 Task: For heading Arial Rounded MT Bold with Underline.  font size for heading26,  'Change the font style of data to'Browallia New.  and font size to 18,  Change the alignment of both headline & data to Align middle & Align Text left.  In the sheet  DashboardInvReceiptsbook
Action: Mouse moved to (116, 125)
Screenshot: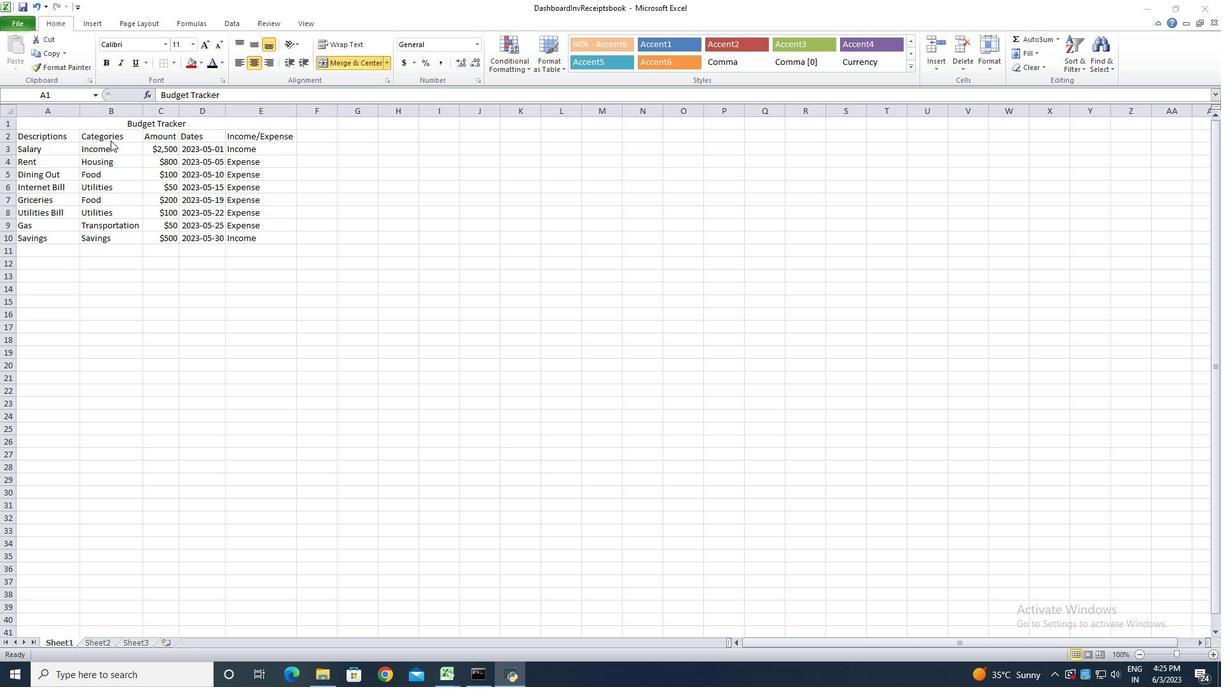 
Action: Mouse pressed left at (116, 125)
Screenshot: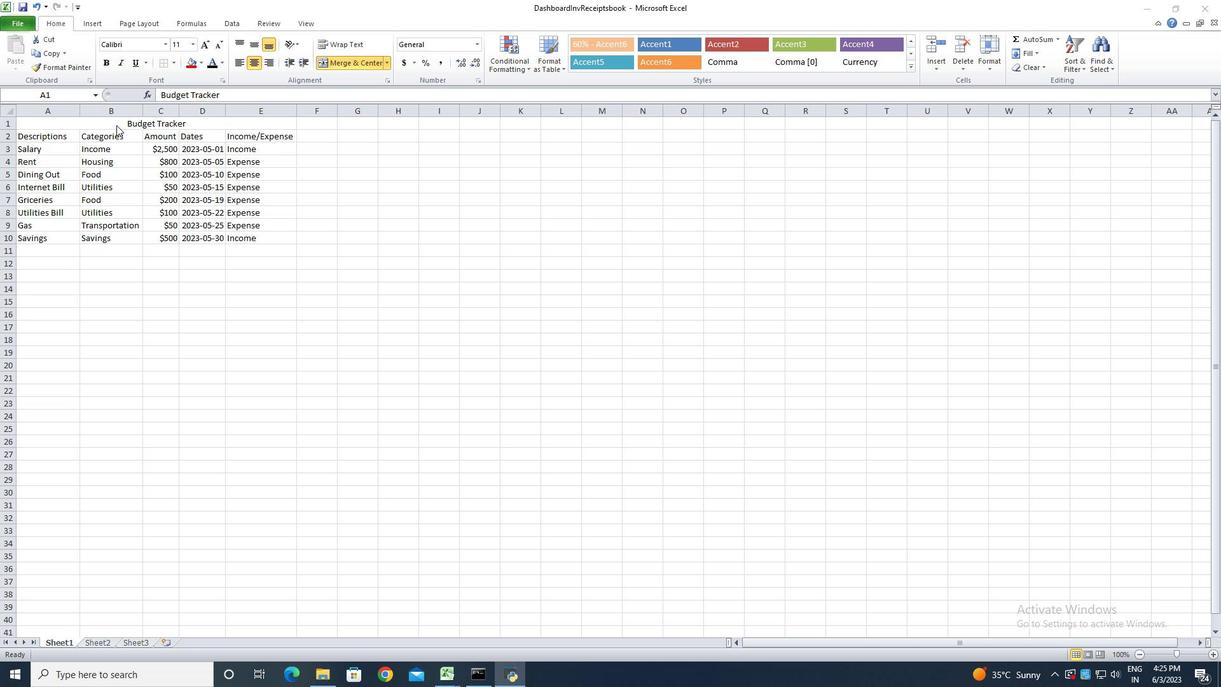
Action: Mouse moved to (164, 42)
Screenshot: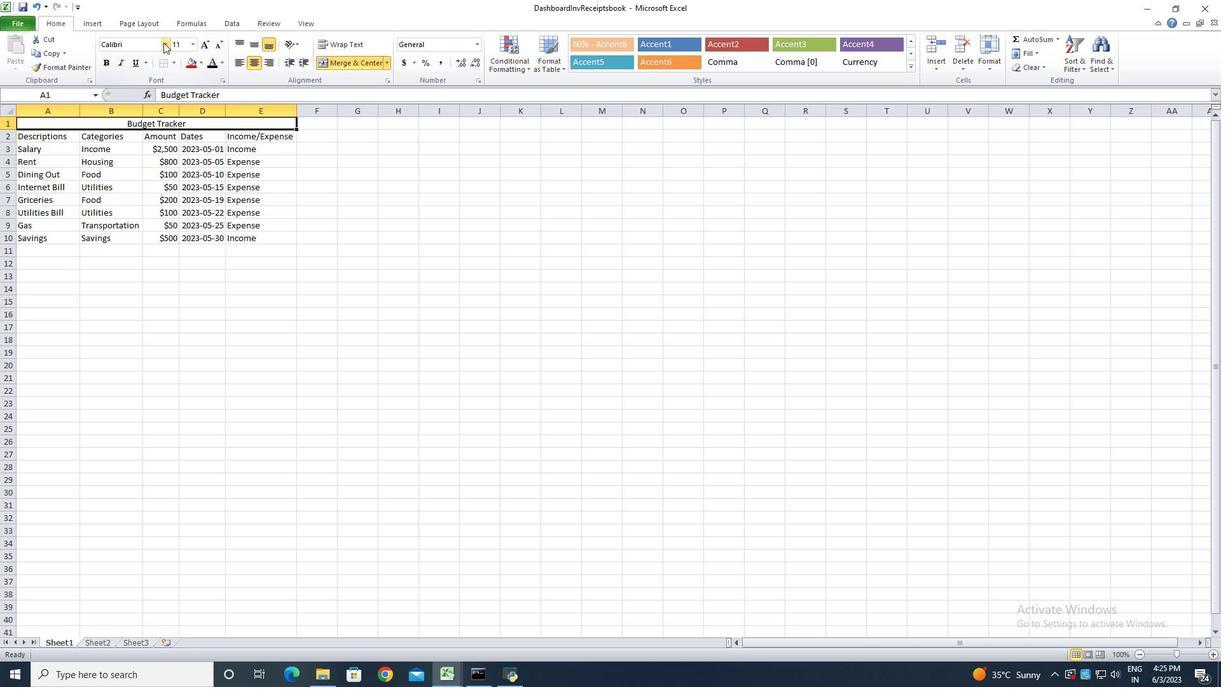 
Action: Mouse pressed left at (164, 42)
Screenshot: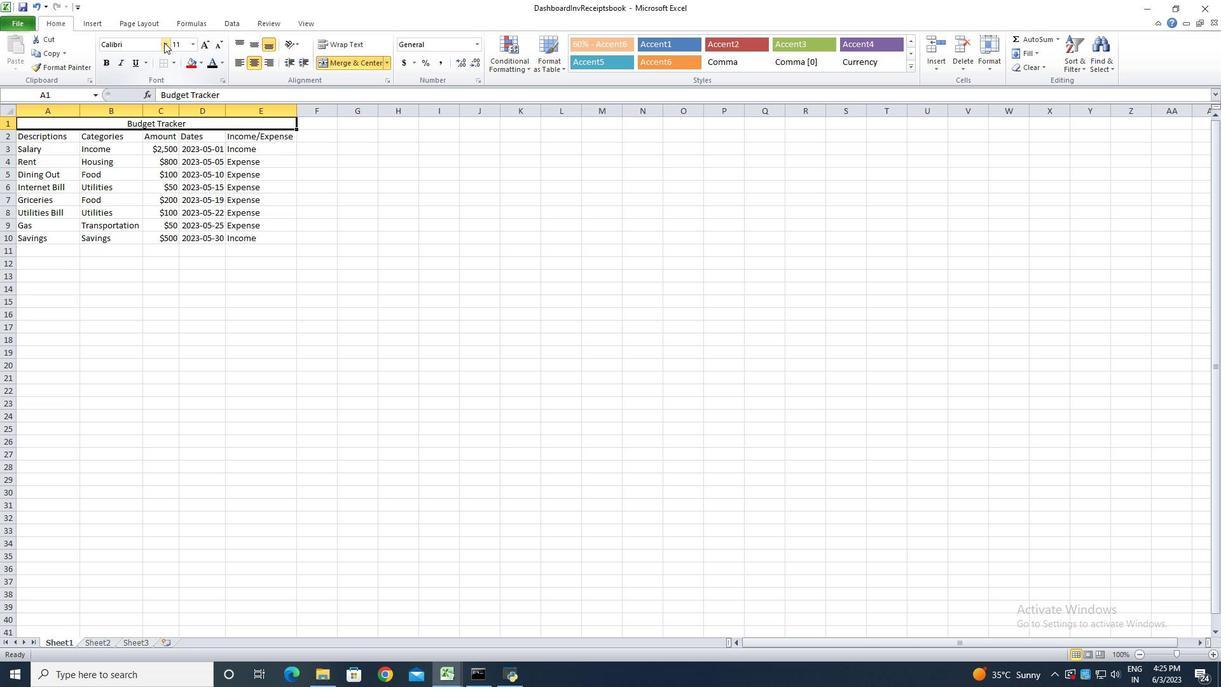 
Action: Mouse moved to (173, 193)
Screenshot: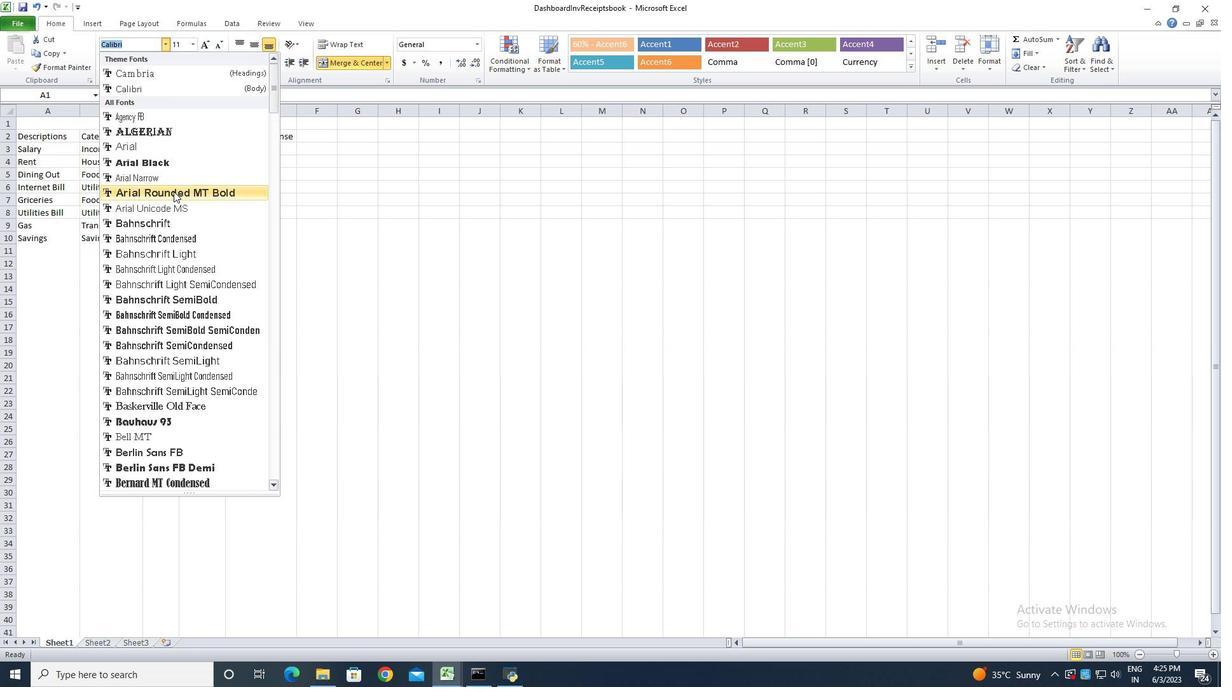 
Action: Mouse pressed left at (173, 193)
Screenshot: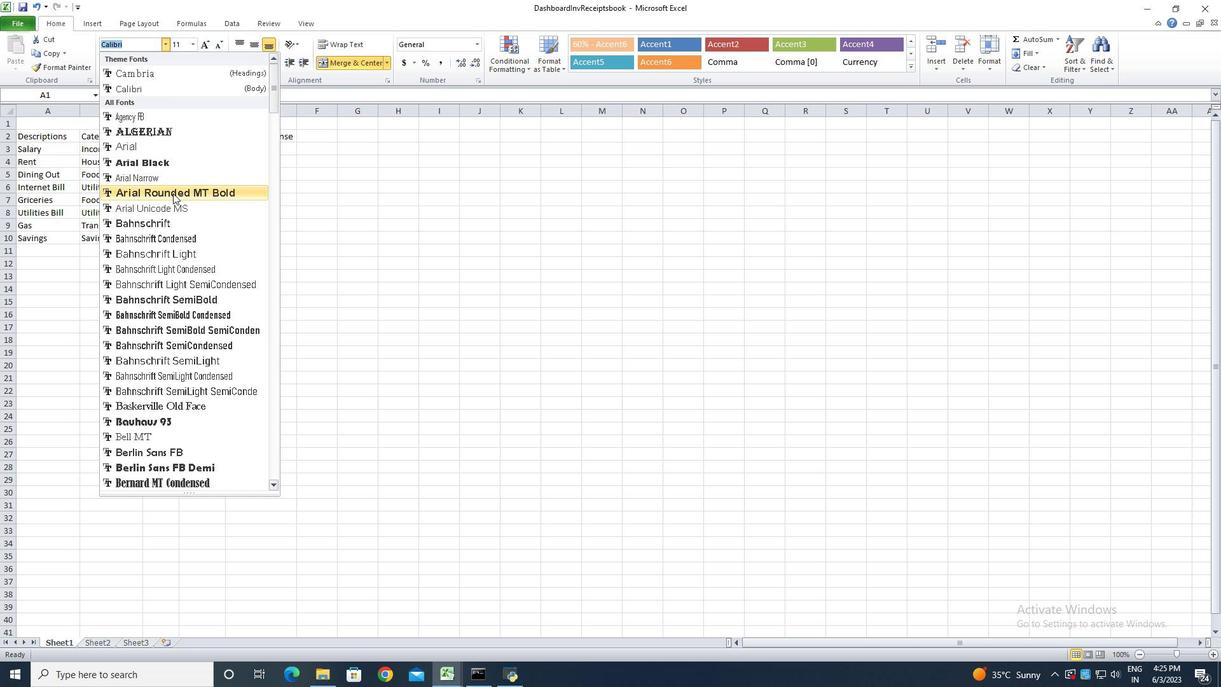 
Action: Mouse moved to (134, 64)
Screenshot: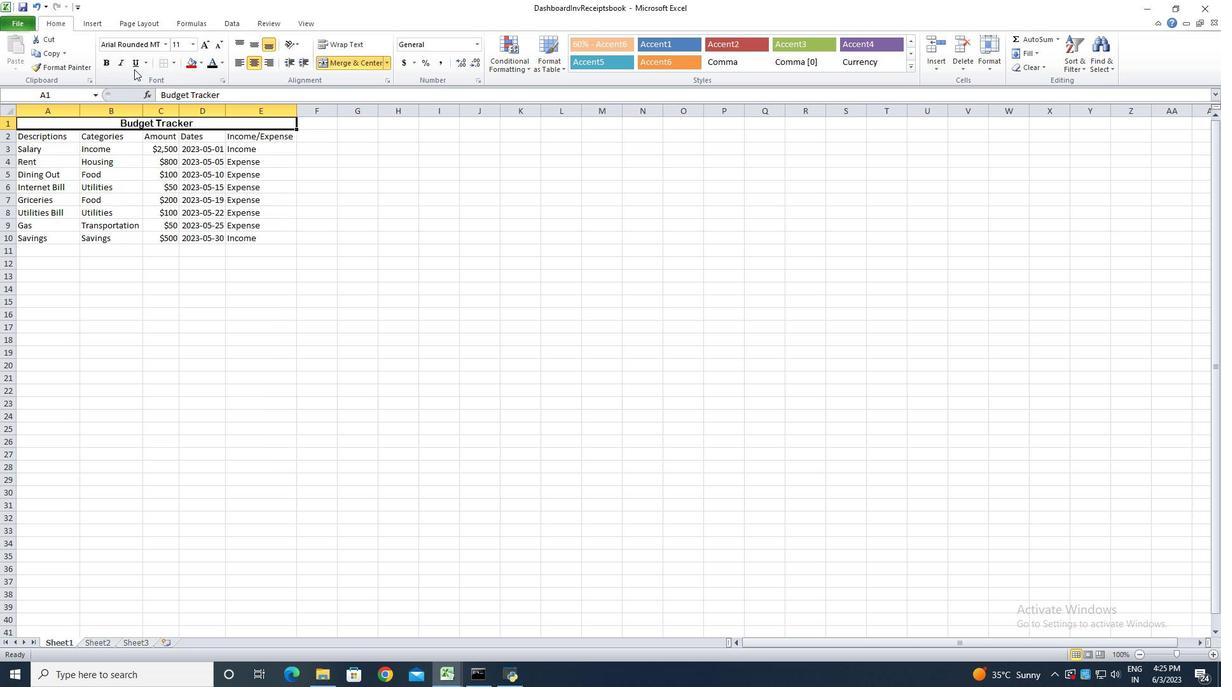 
Action: Mouse pressed left at (134, 64)
Screenshot: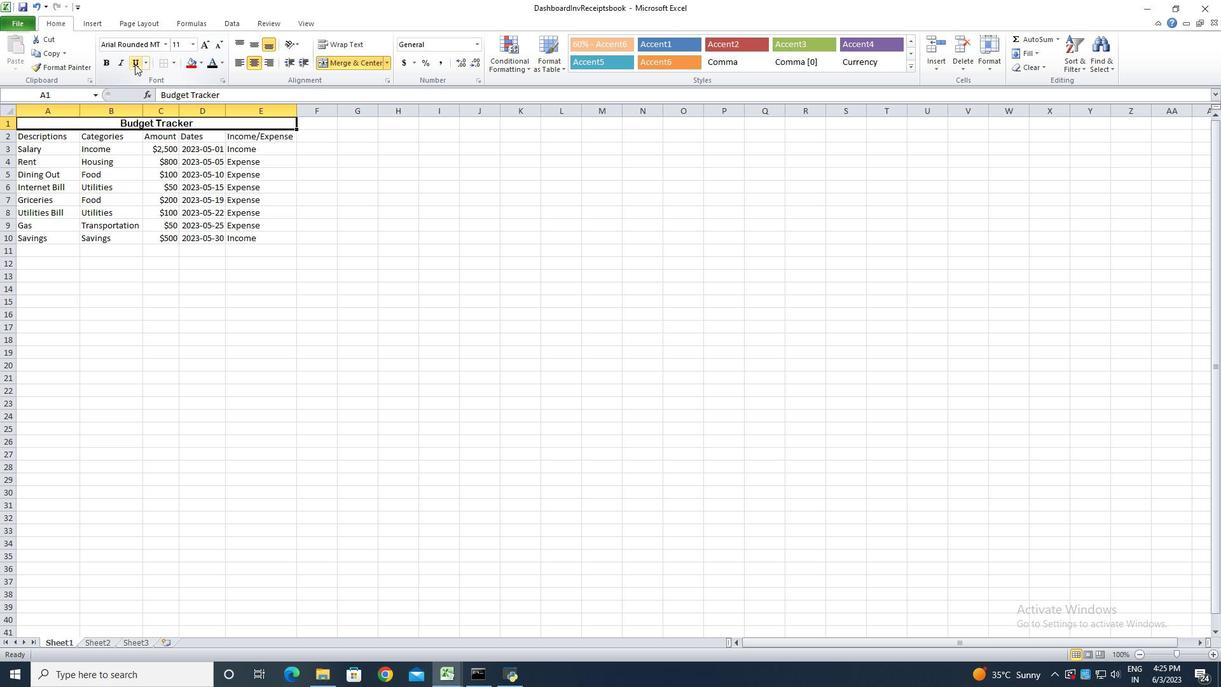 
Action: Mouse moved to (207, 43)
Screenshot: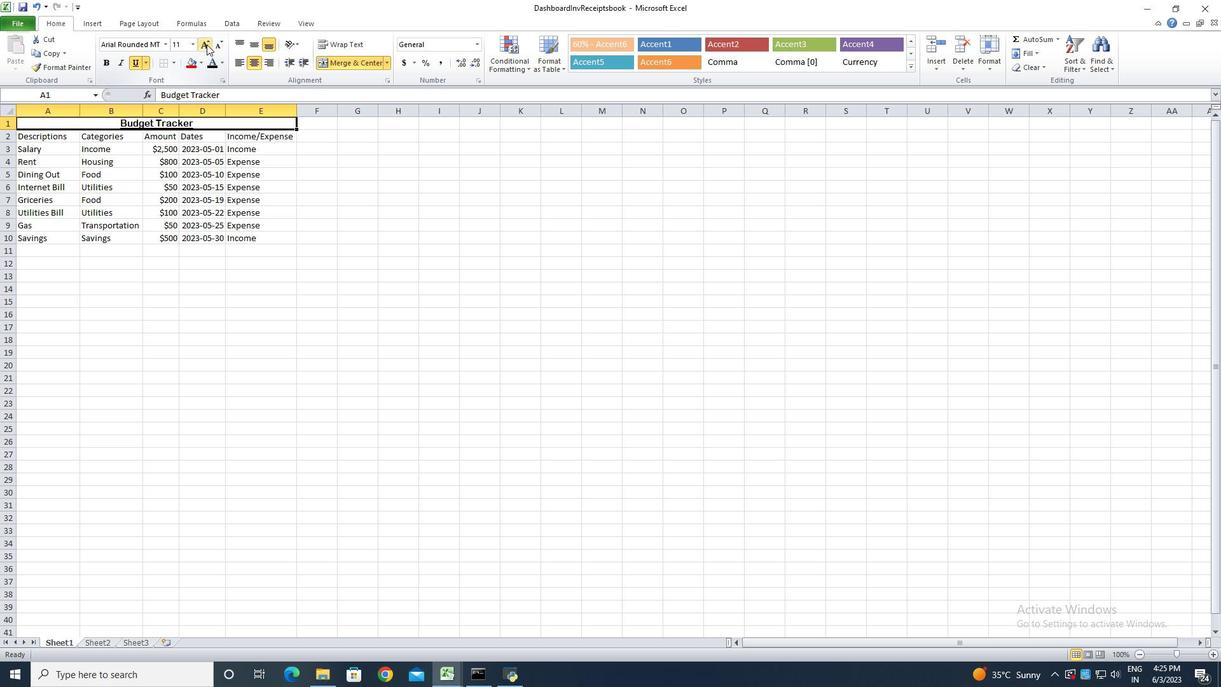 
Action: Mouse pressed left at (207, 43)
Screenshot: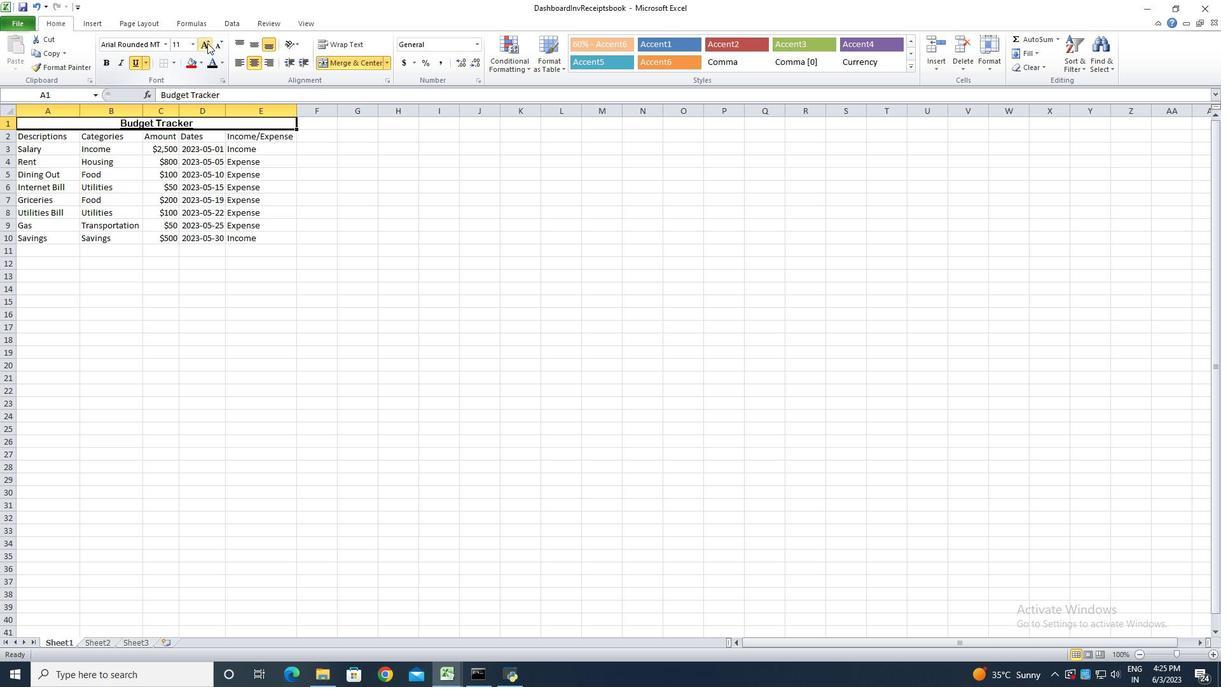 
Action: Mouse pressed left at (207, 43)
Screenshot: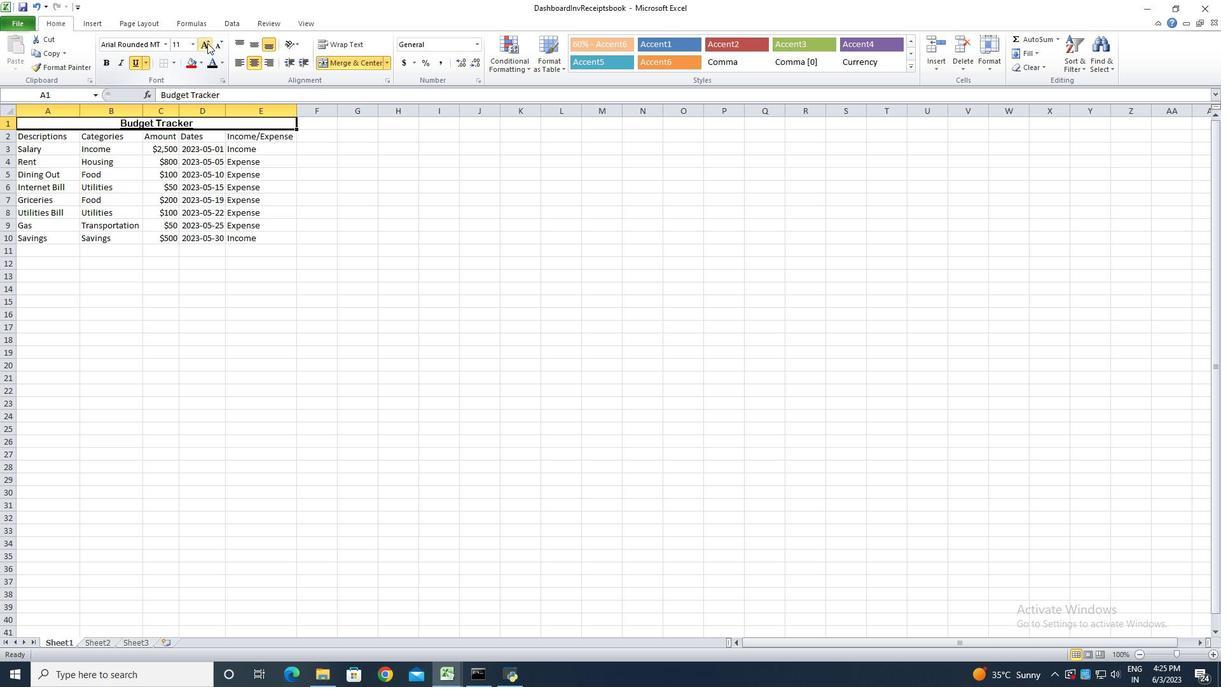 
Action: Mouse pressed left at (207, 43)
Screenshot: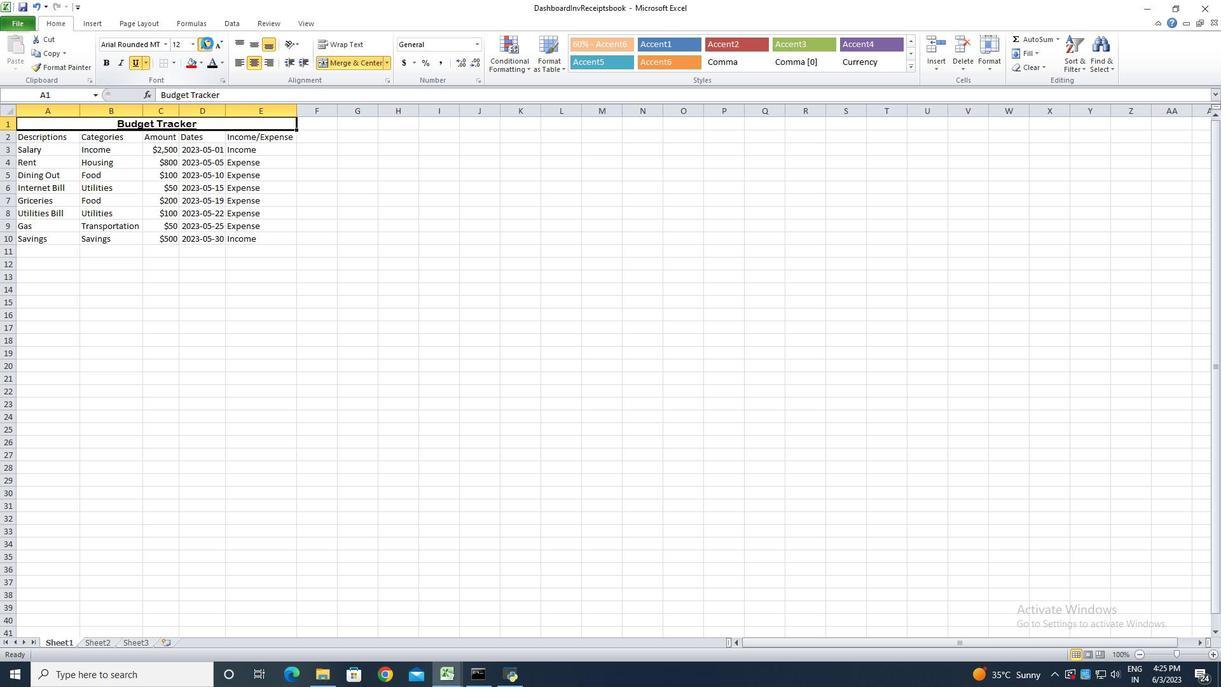 
Action: Mouse pressed left at (207, 43)
Screenshot: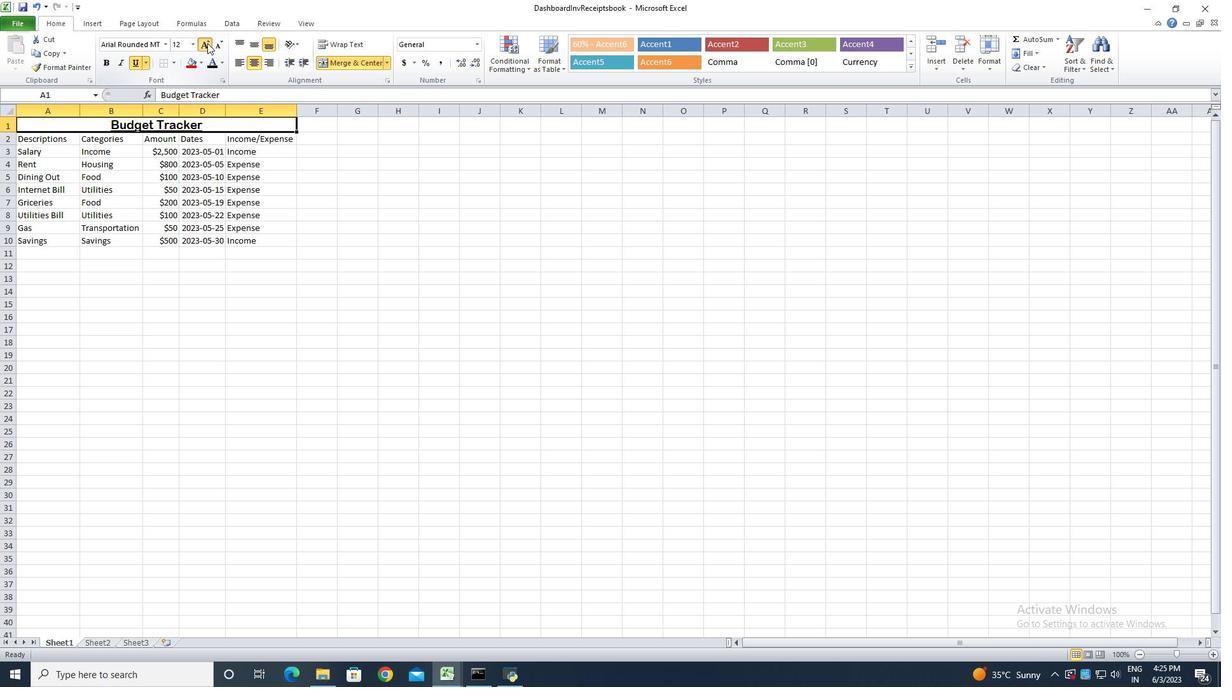 
Action: Mouse pressed left at (207, 43)
Screenshot: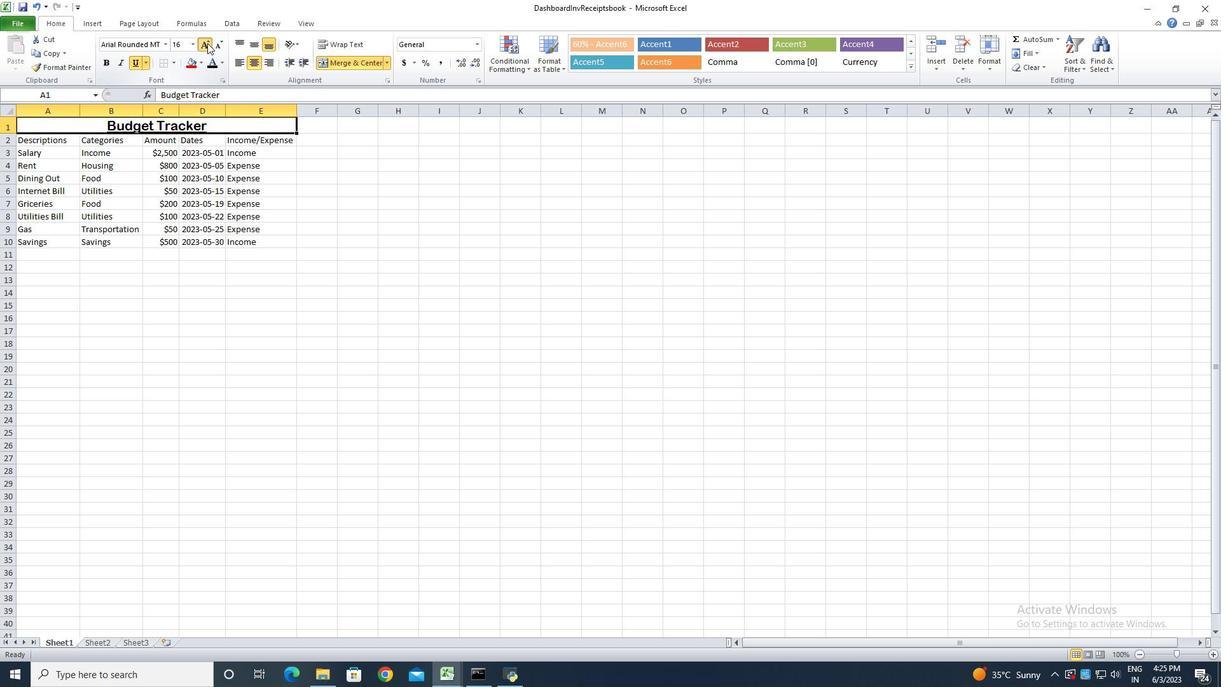 
Action: Mouse pressed left at (207, 43)
Screenshot: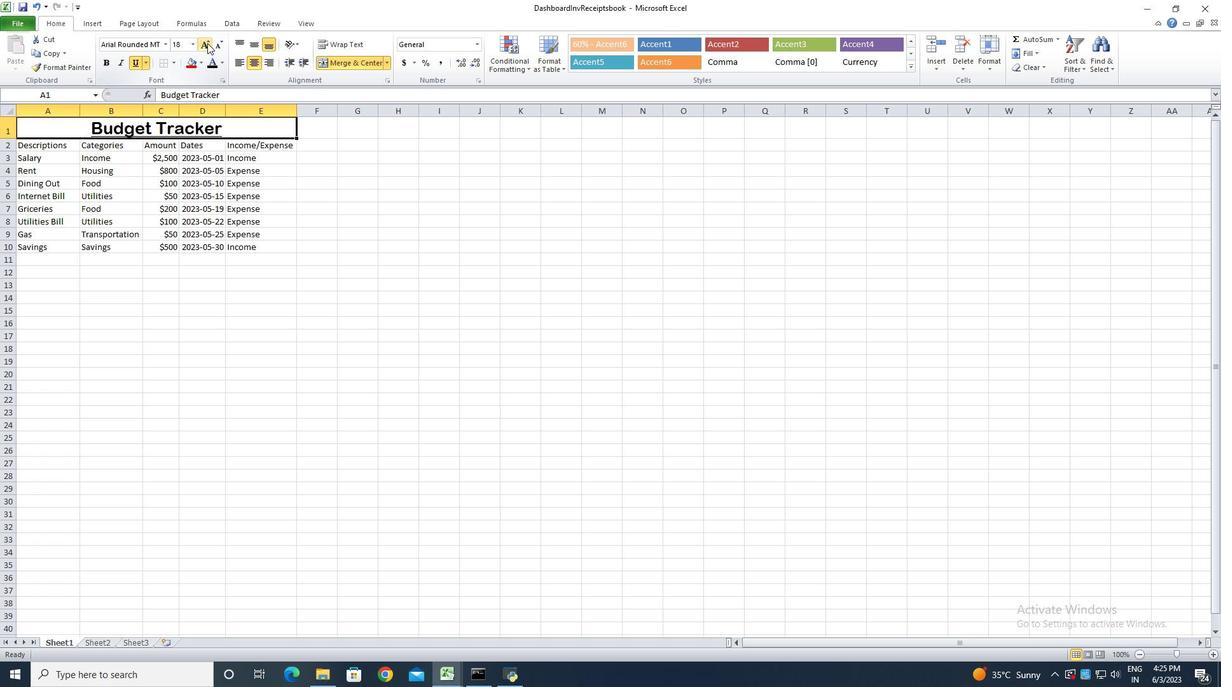 
Action: Mouse pressed left at (207, 43)
Screenshot: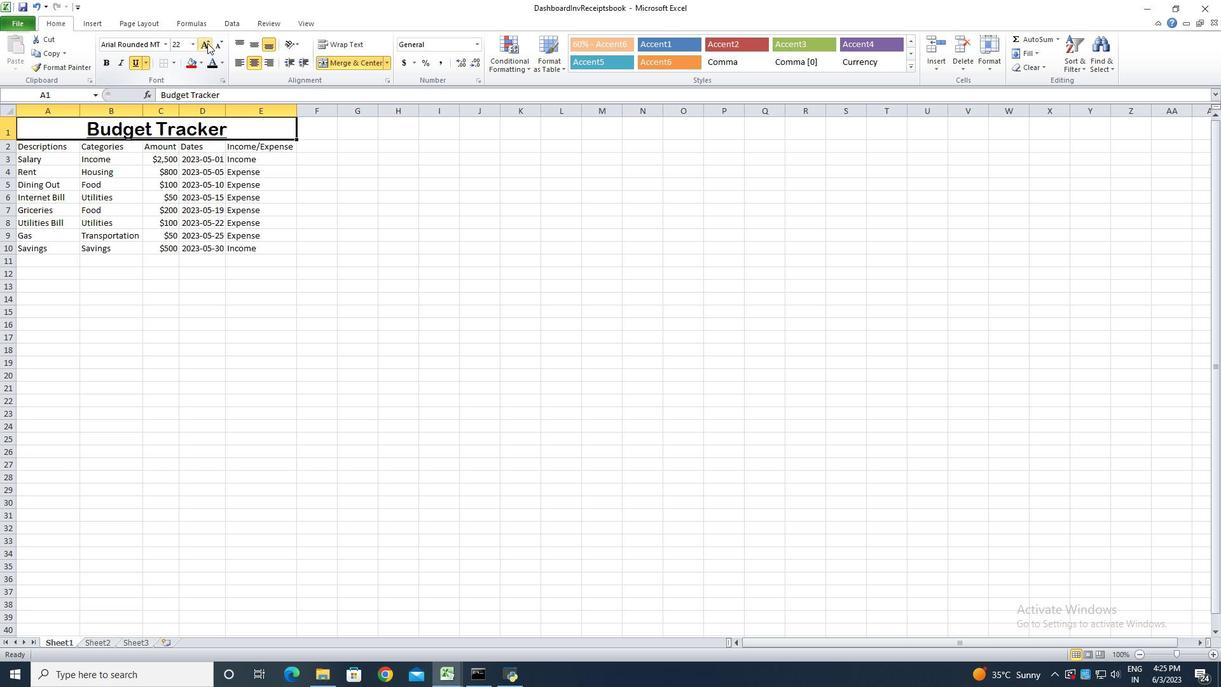 
Action: Mouse pressed left at (207, 43)
Screenshot: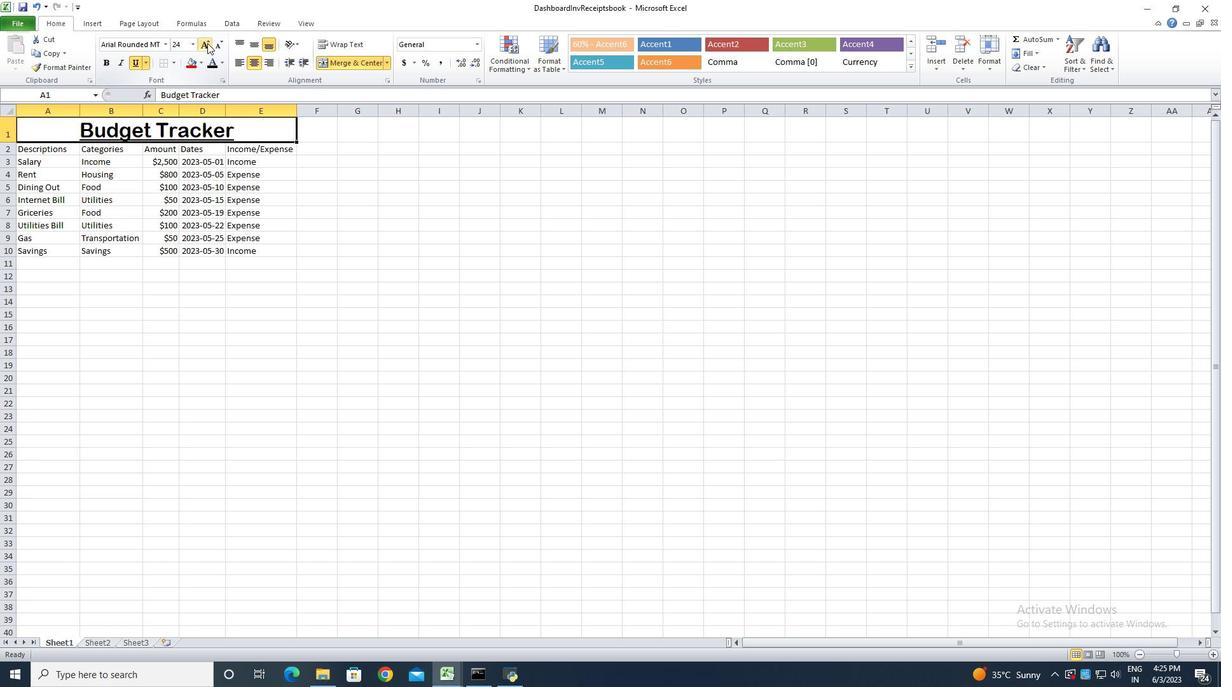 
Action: Mouse moved to (42, 152)
Screenshot: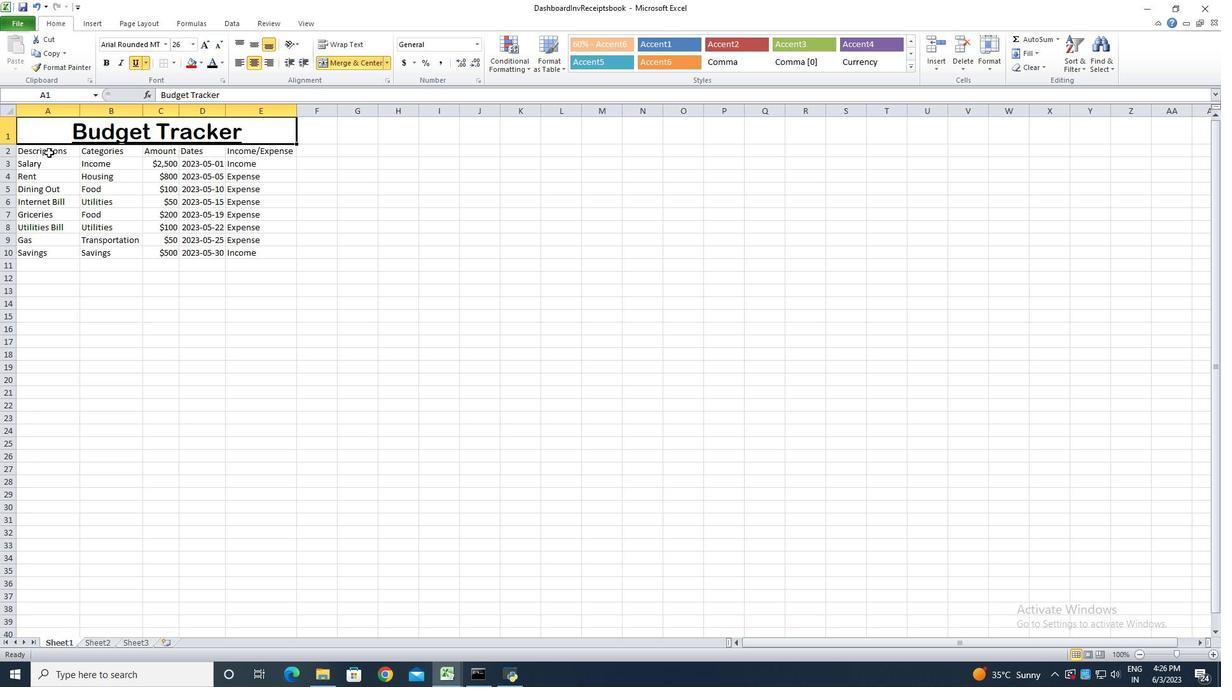
Action: Mouse pressed left at (42, 152)
Screenshot: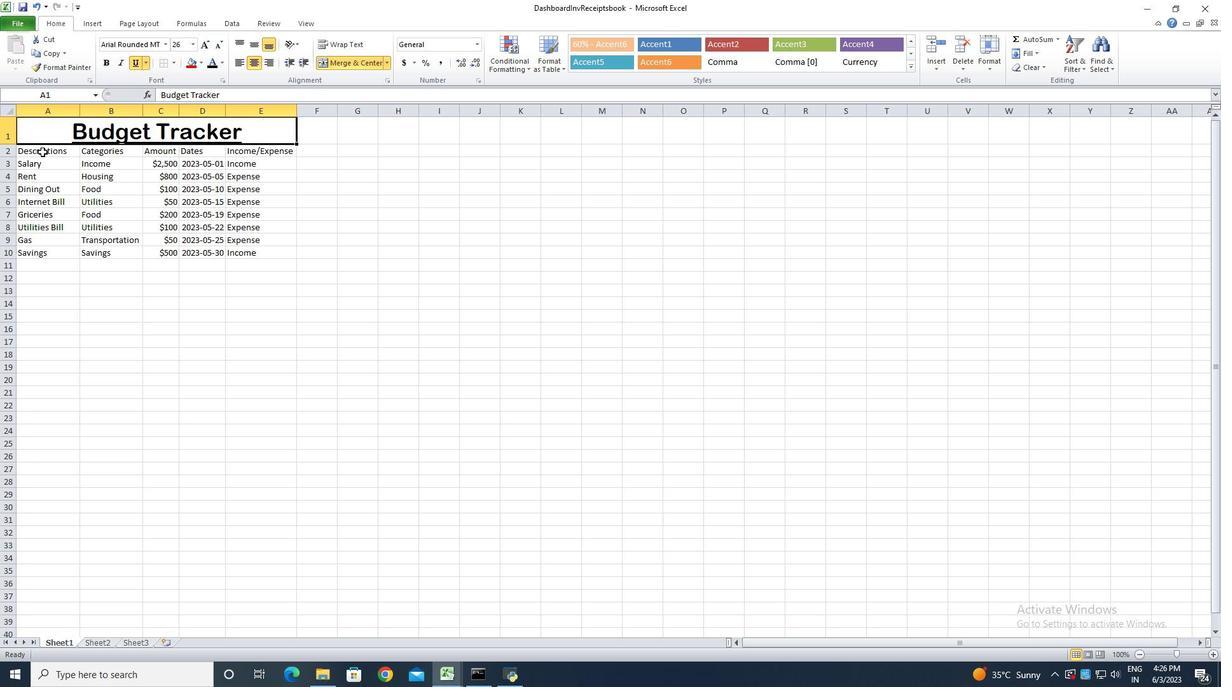 
Action: Mouse moved to (164, 43)
Screenshot: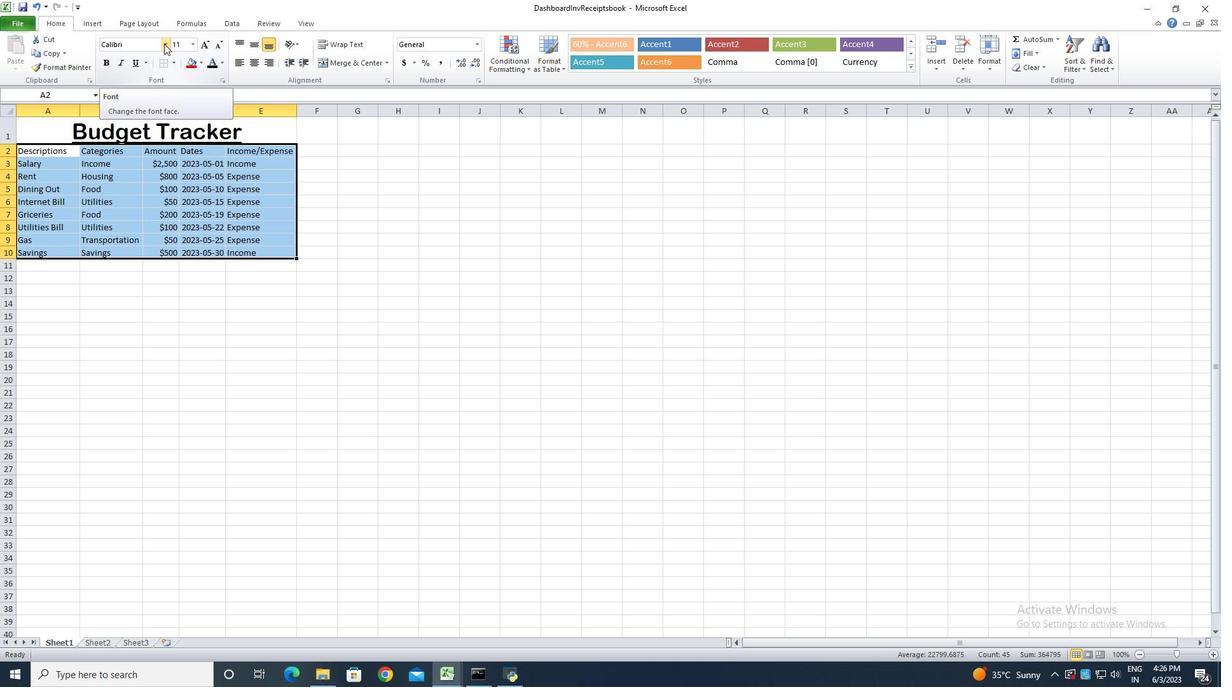 
Action: Mouse pressed left at (164, 43)
Screenshot: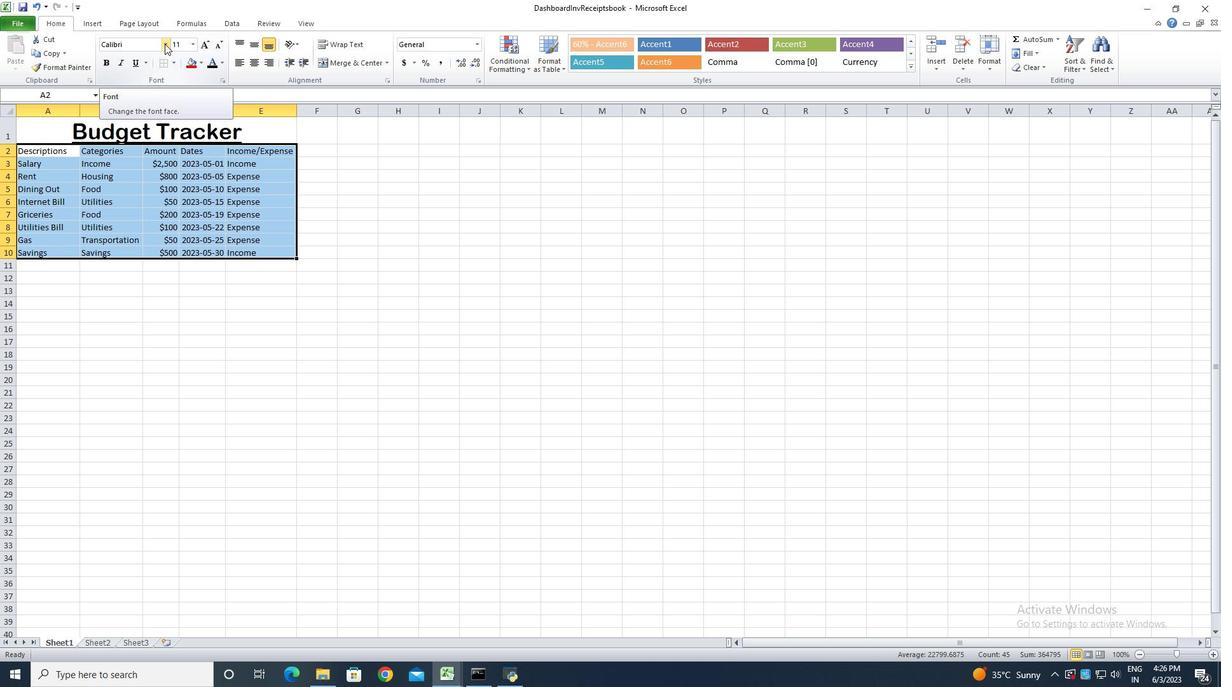 
Action: Key pressed ctrl+Browalia<Key.backspace><Key.backspace>lia<Key.space><Key.shift>New<Key.enter>
Screenshot: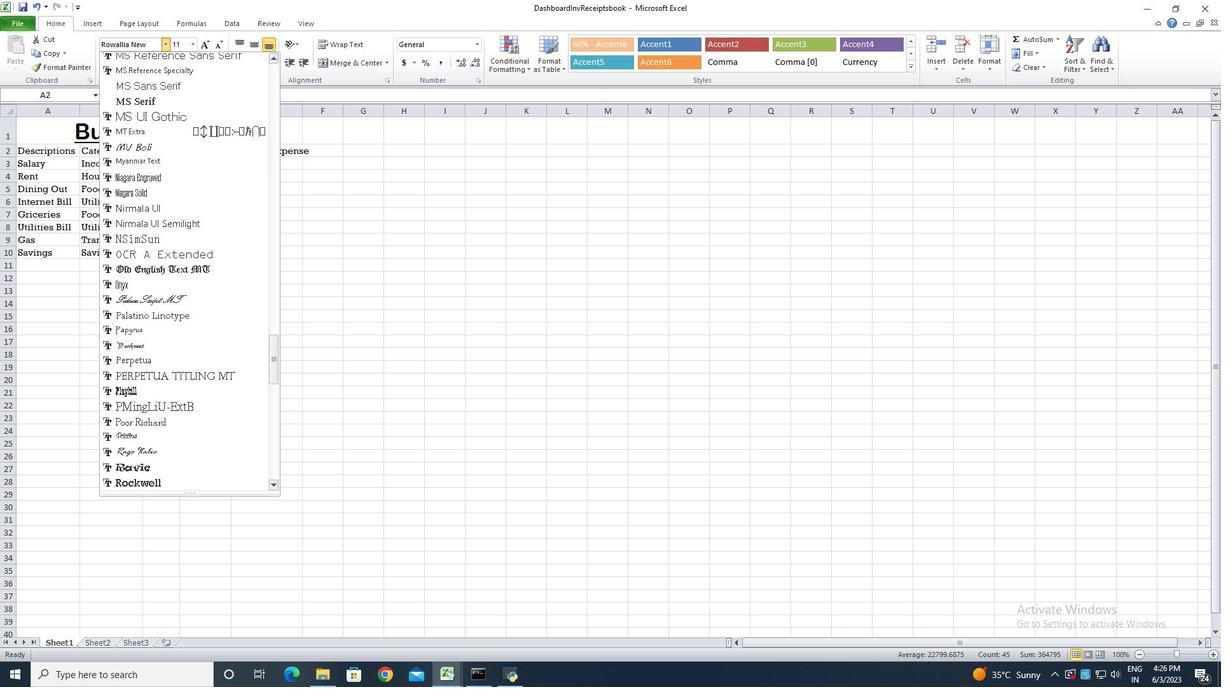 
Action: Mouse moved to (206, 43)
Screenshot: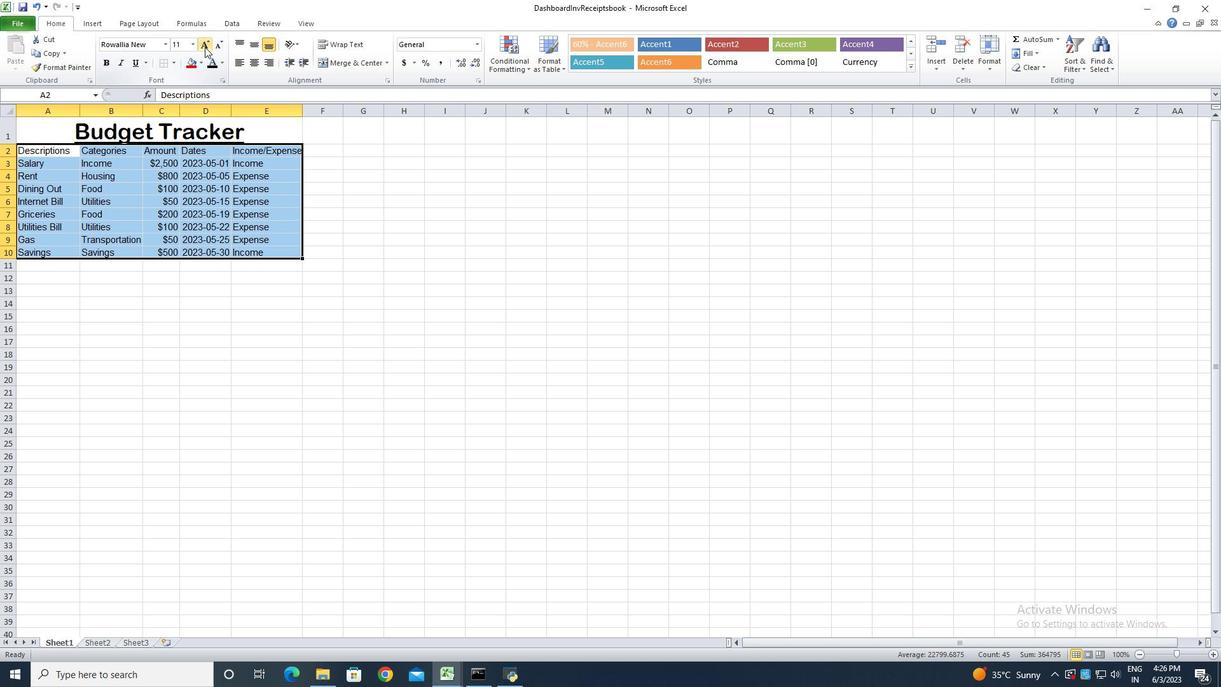 
Action: Mouse pressed left at (206, 43)
Screenshot: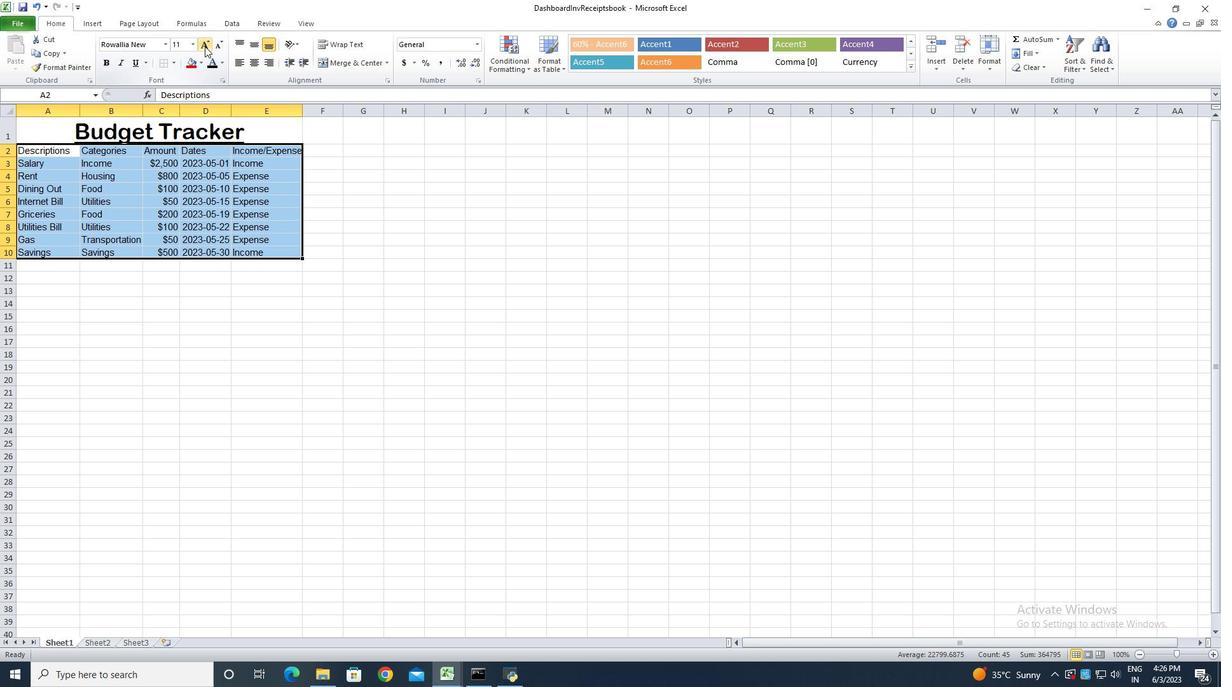 
Action: Mouse pressed left at (206, 43)
Screenshot: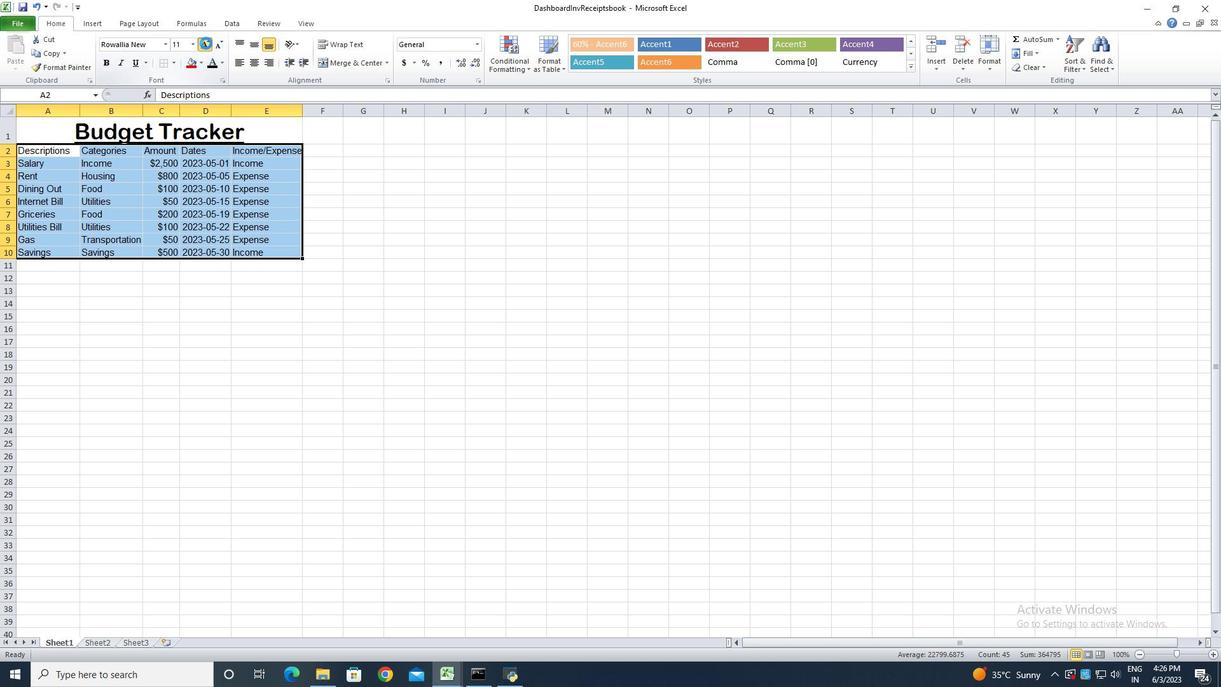 
Action: Mouse pressed left at (206, 43)
Screenshot: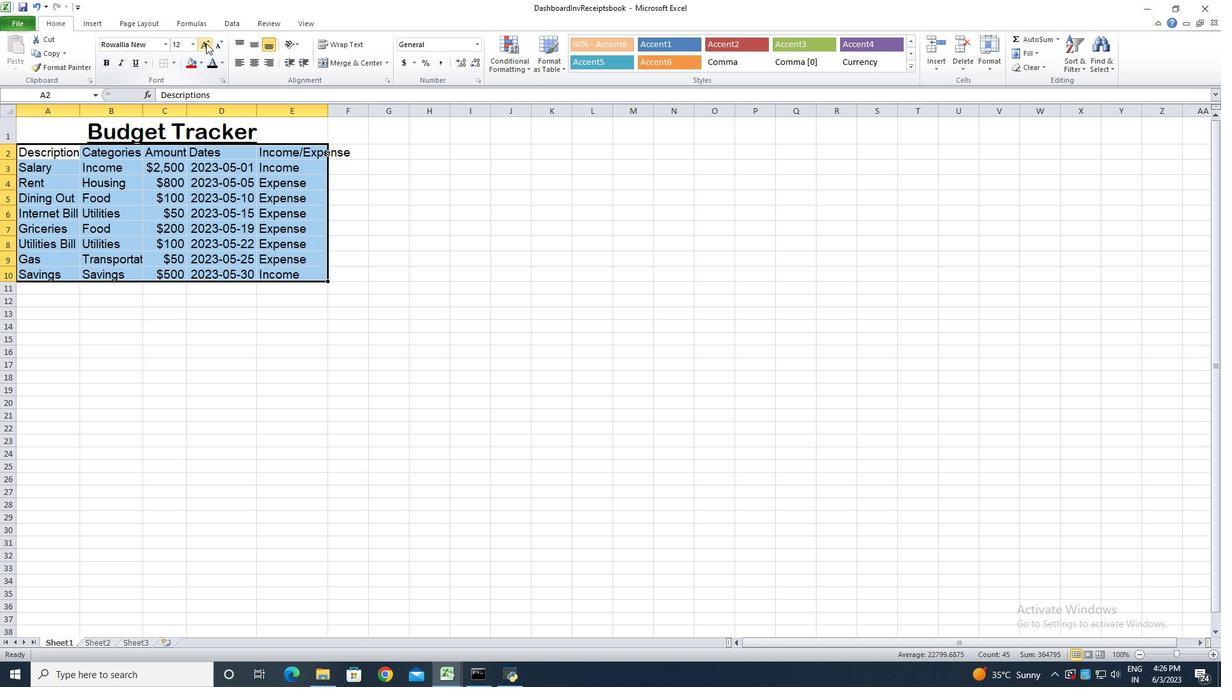 
Action: Mouse pressed left at (206, 43)
Screenshot: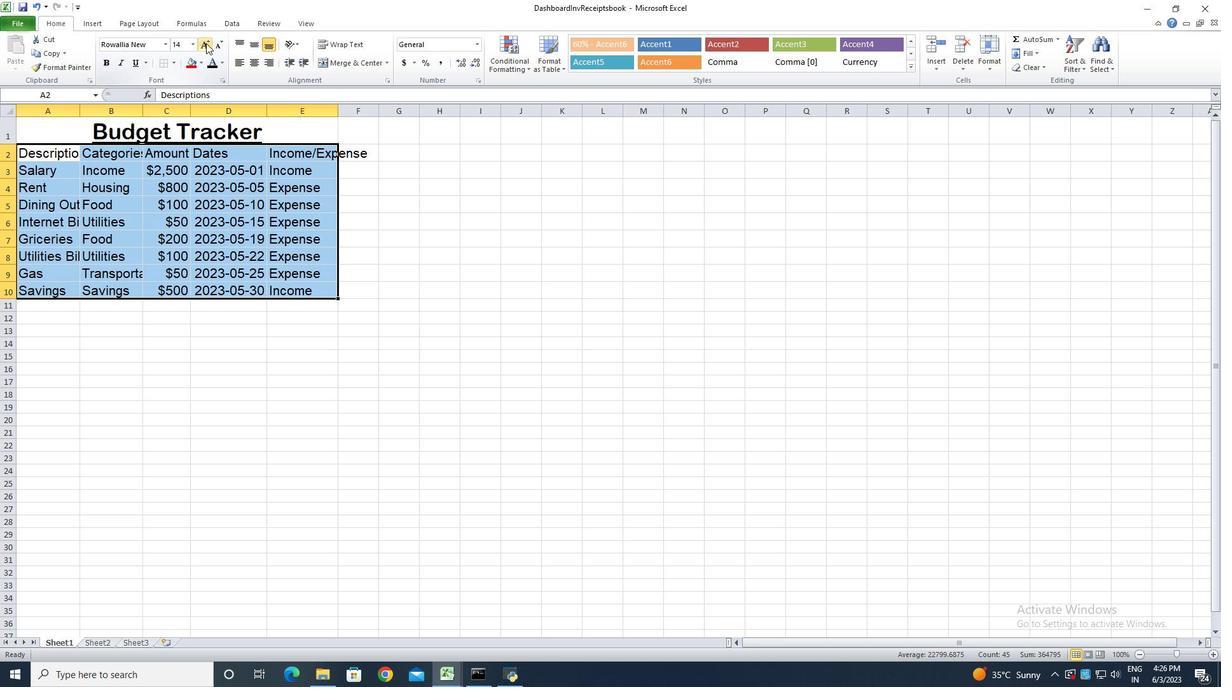 
Action: Mouse moved to (349, 350)
Screenshot: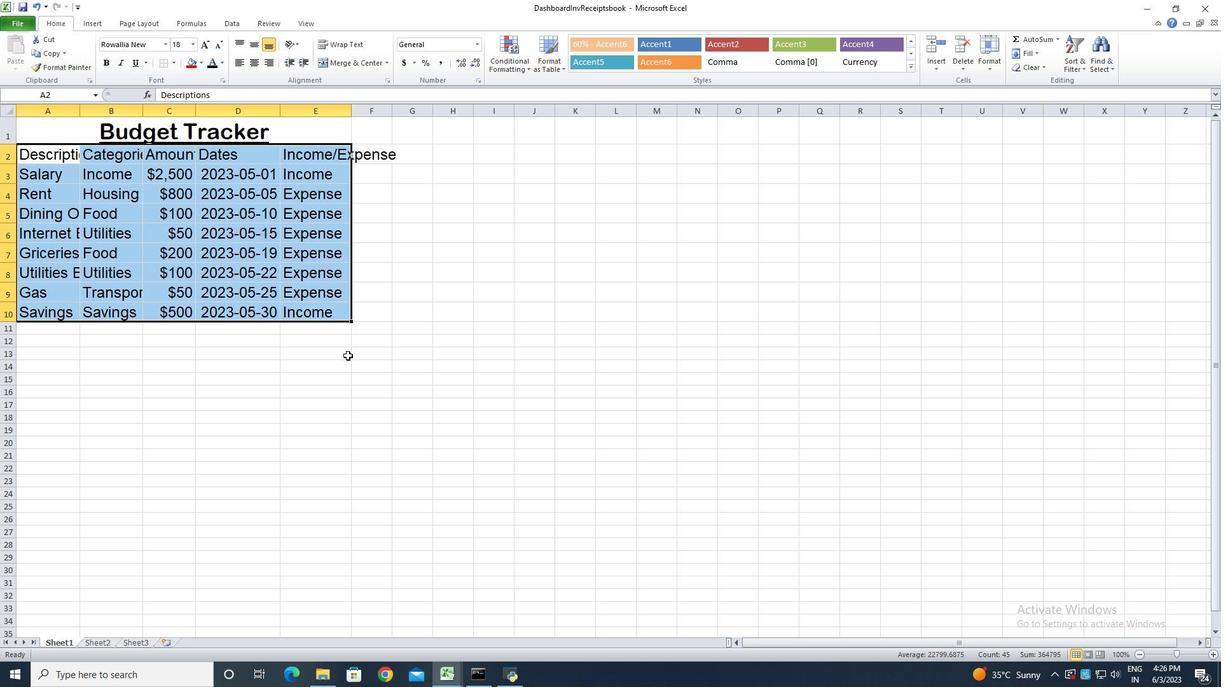 
Action: Mouse pressed left at (349, 350)
Screenshot: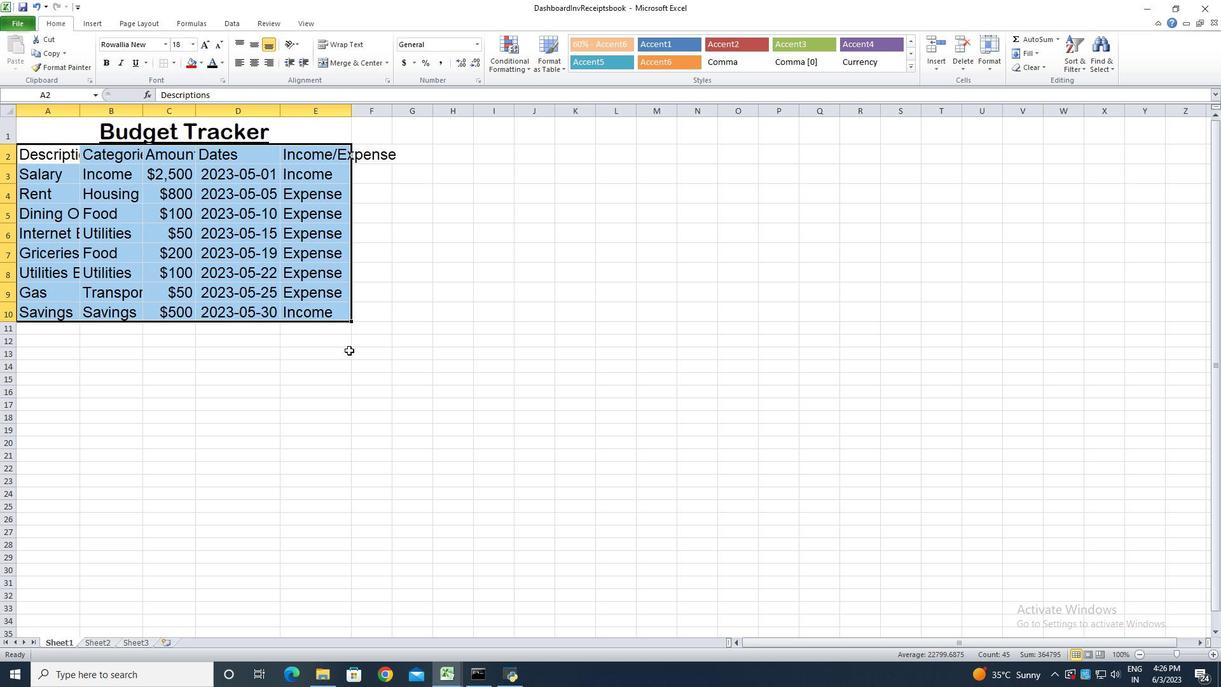 
Action: Mouse moved to (79, 111)
Screenshot: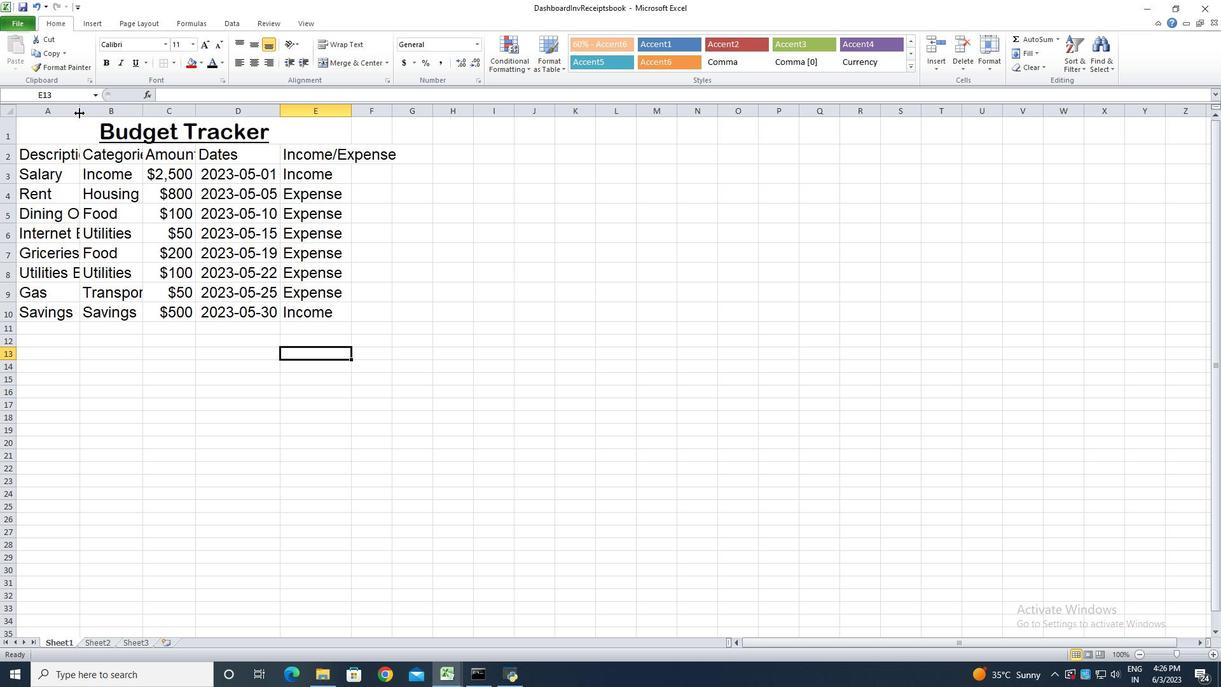 
Action: Mouse pressed left at (79, 111)
Screenshot: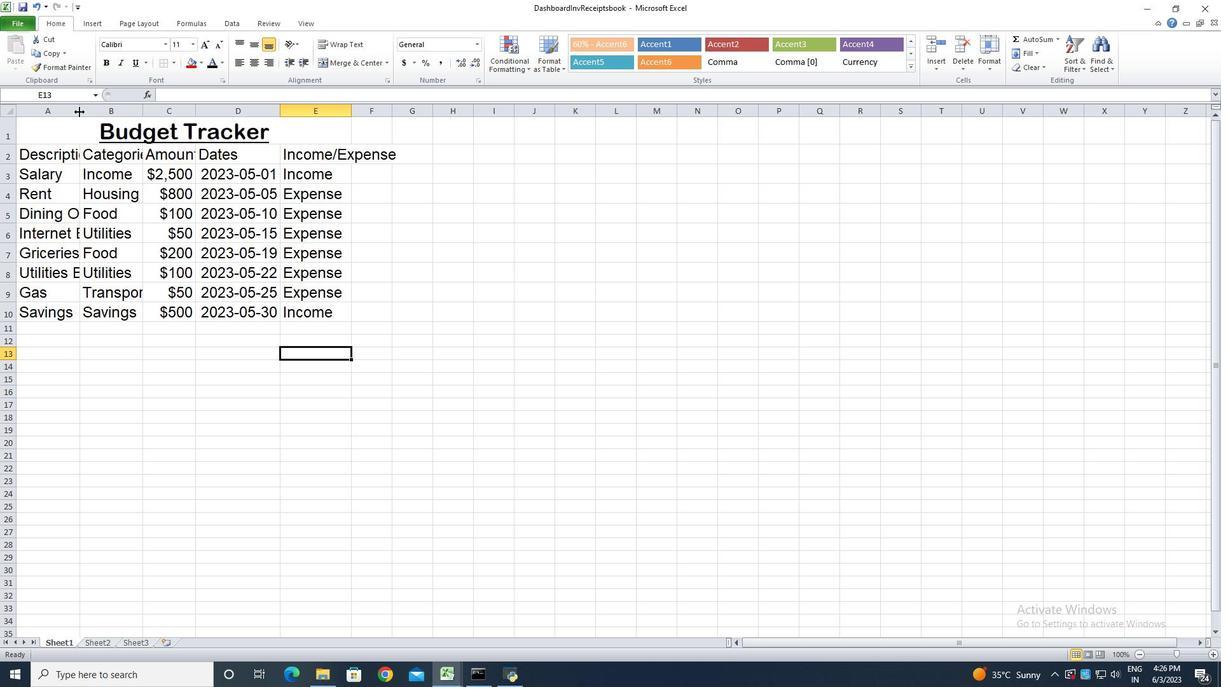 
Action: Mouse pressed left at (79, 111)
Screenshot: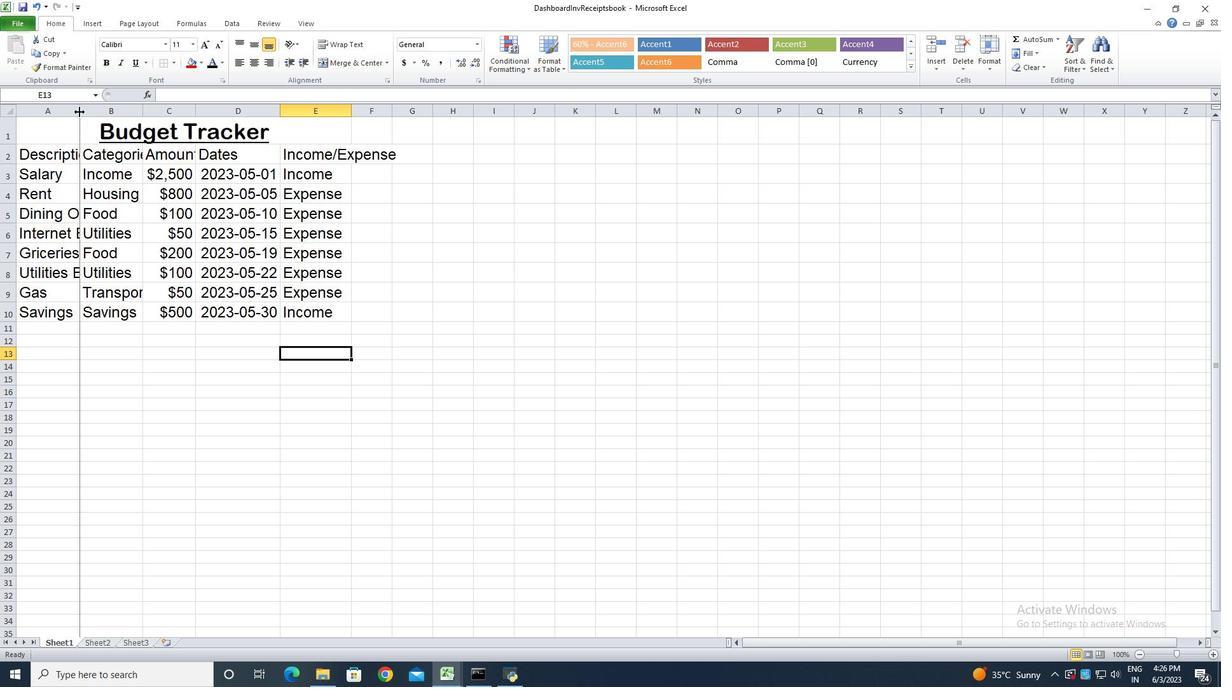 
Action: Mouse moved to (171, 113)
Screenshot: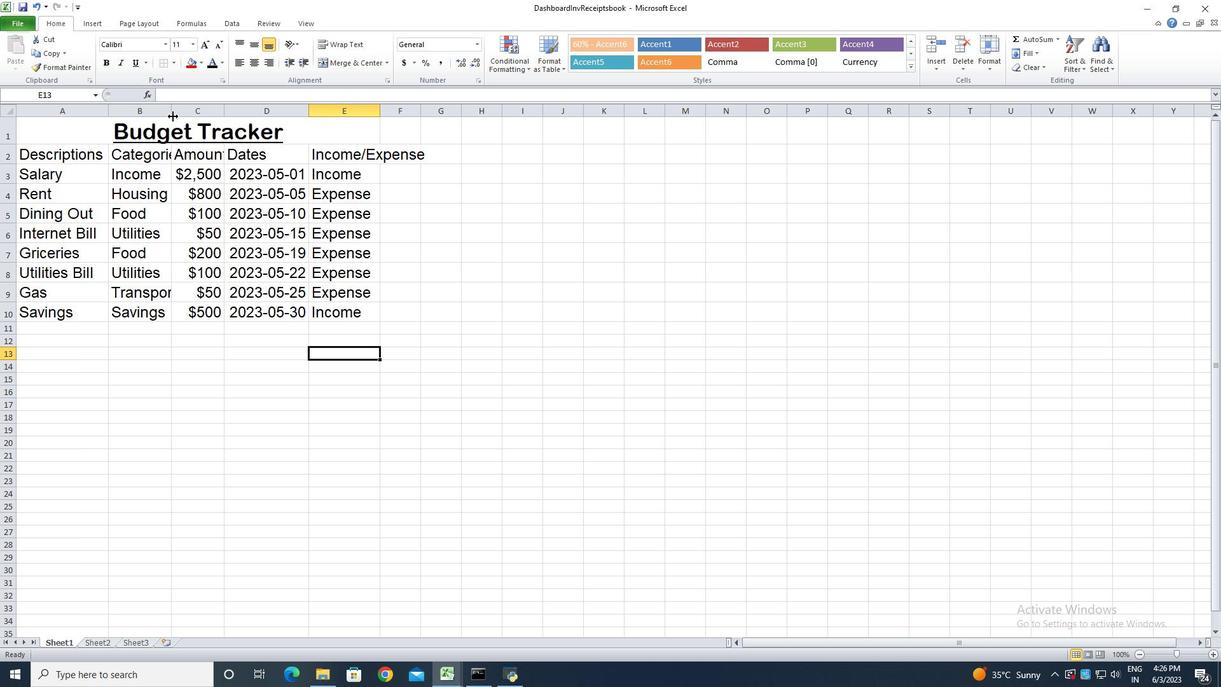 
Action: Mouse pressed left at (171, 113)
Screenshot: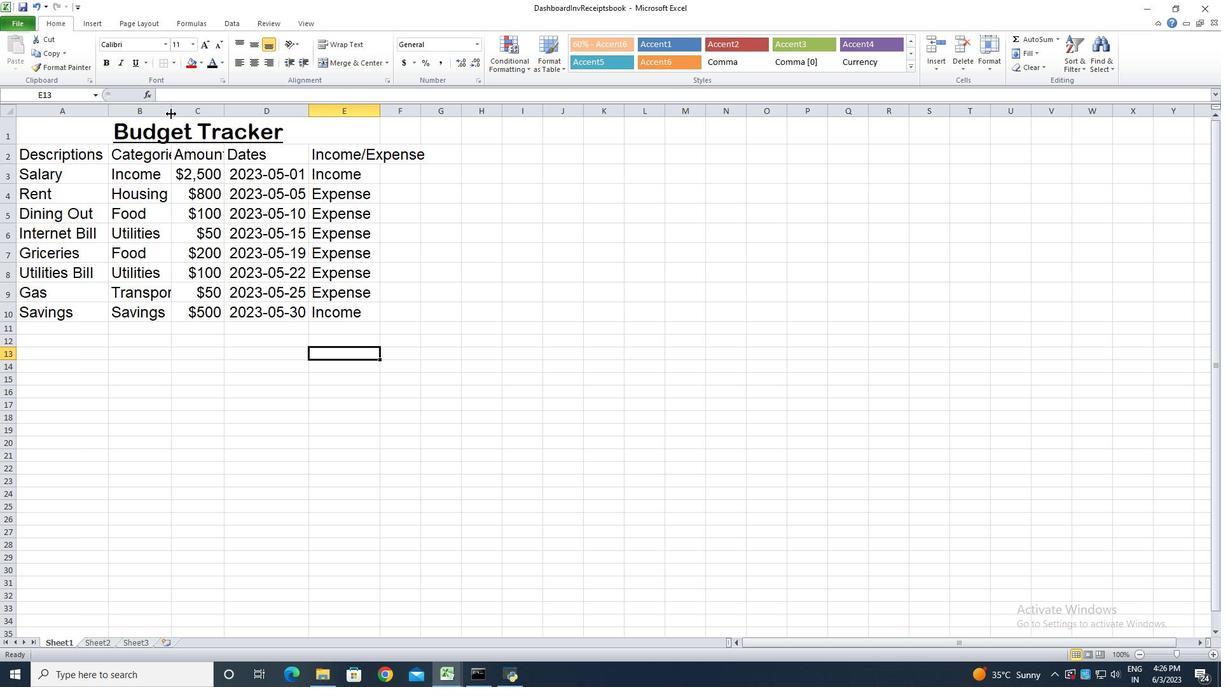
Action: Mouse pressed left at (171, 113)
Screenshot: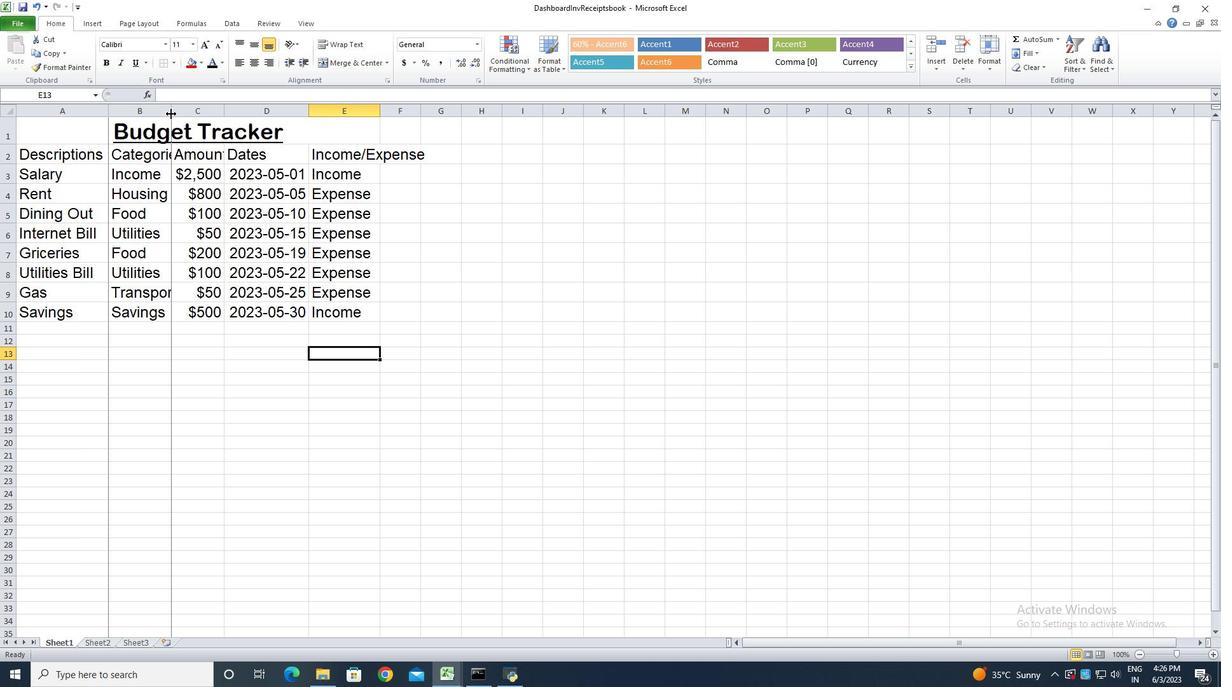 
Action: Mouse moved to (267, 112)
Screenshot: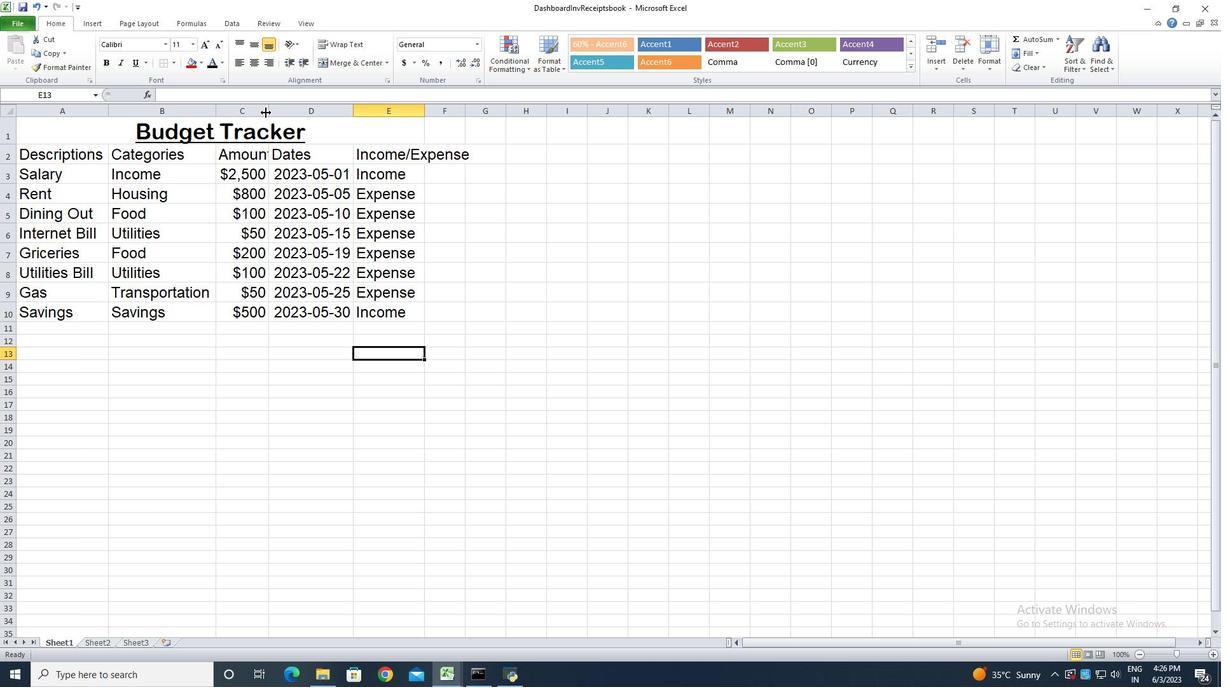 
Action: Mouse pressed left at (267, 112)
Screenshot: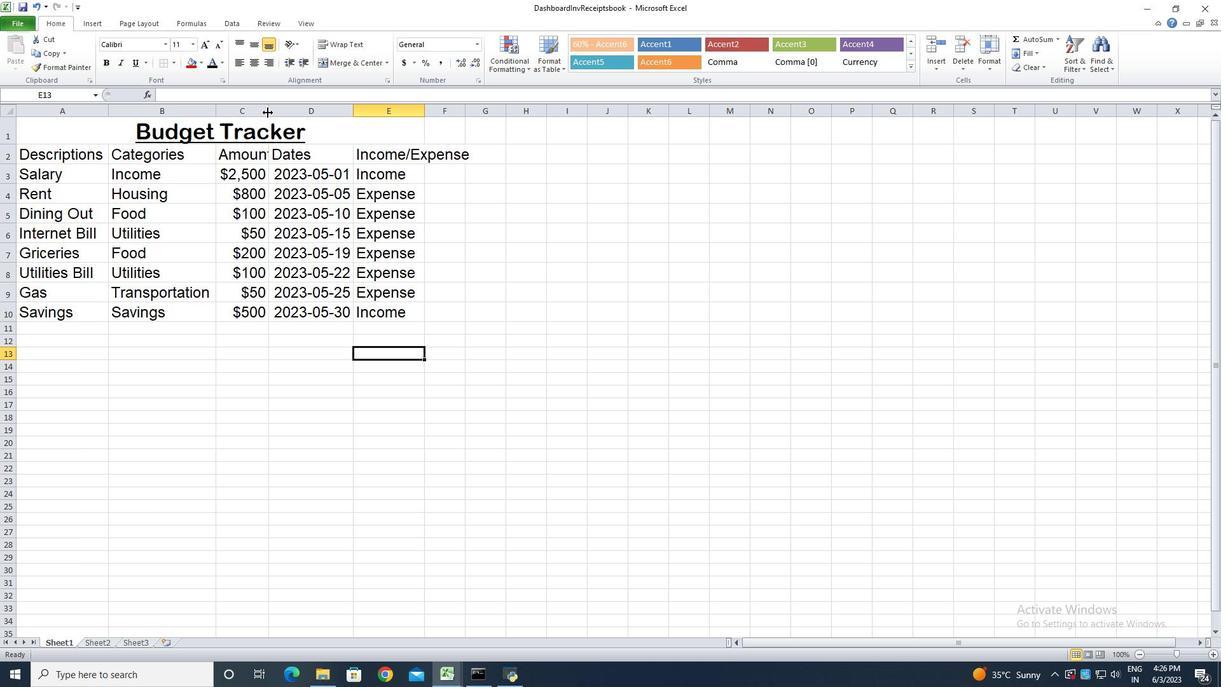 
Action: Mouse pressed left at (267, 112)
Screenshot: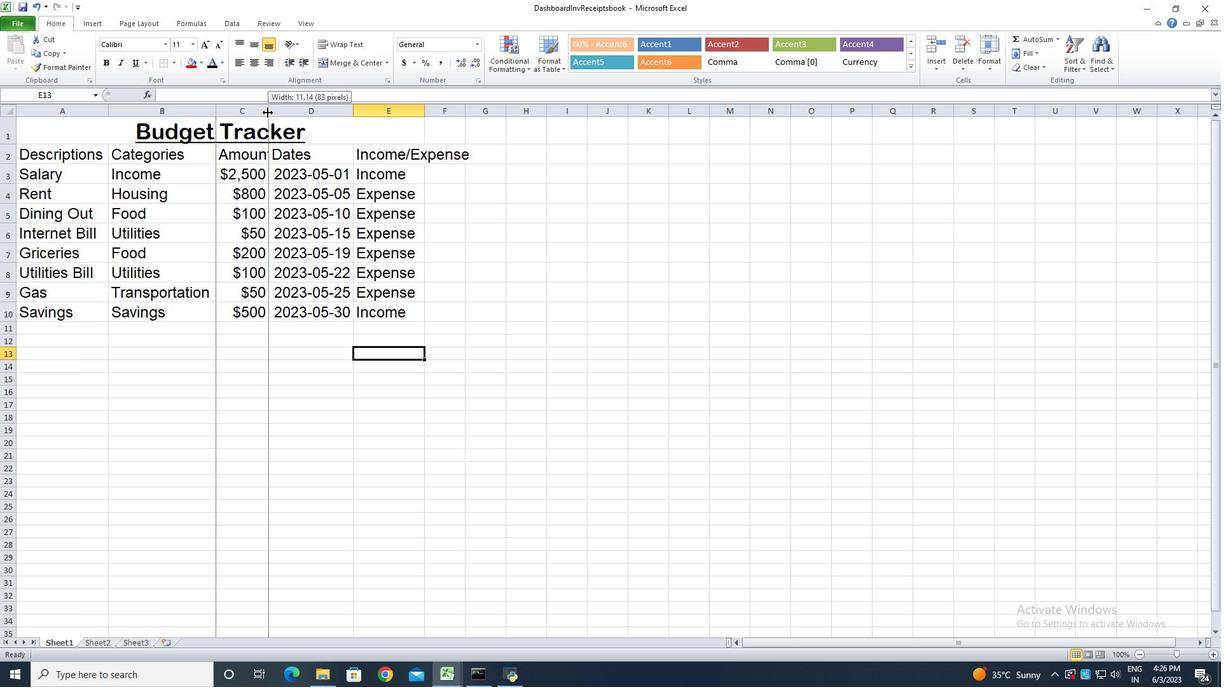 
Action: Mouse moved to (360, 113)
Screenshot: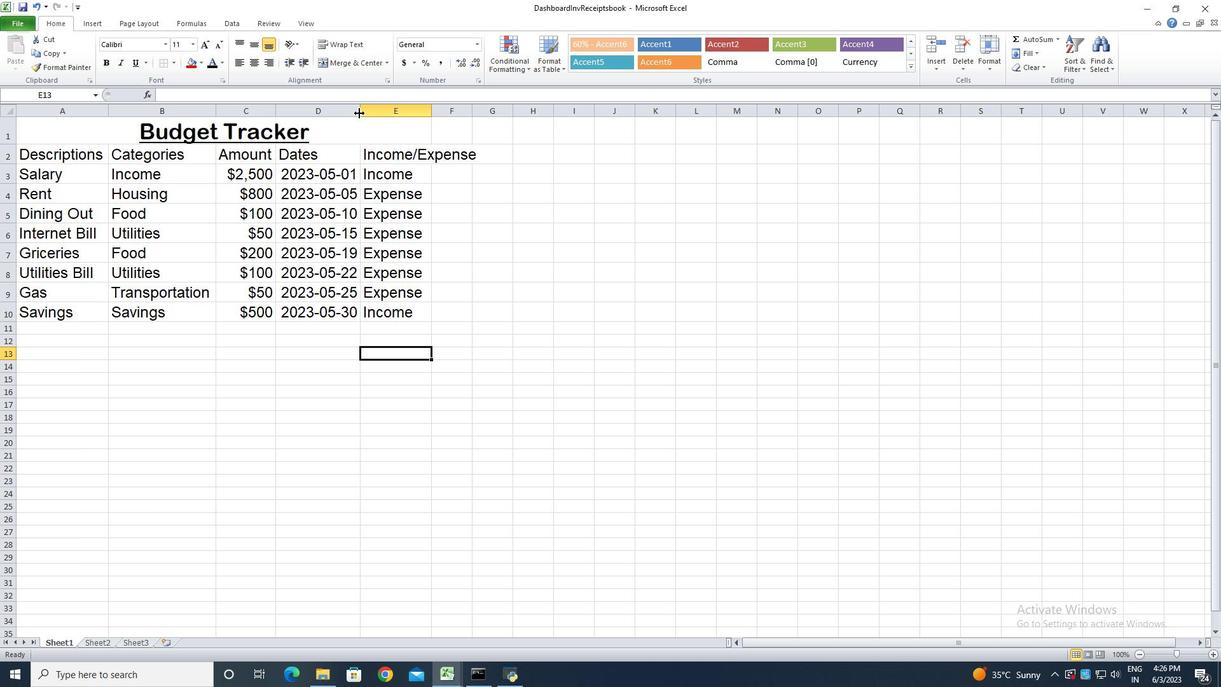 
Action: Mouse pressed left at (360, 113)
Screenshot: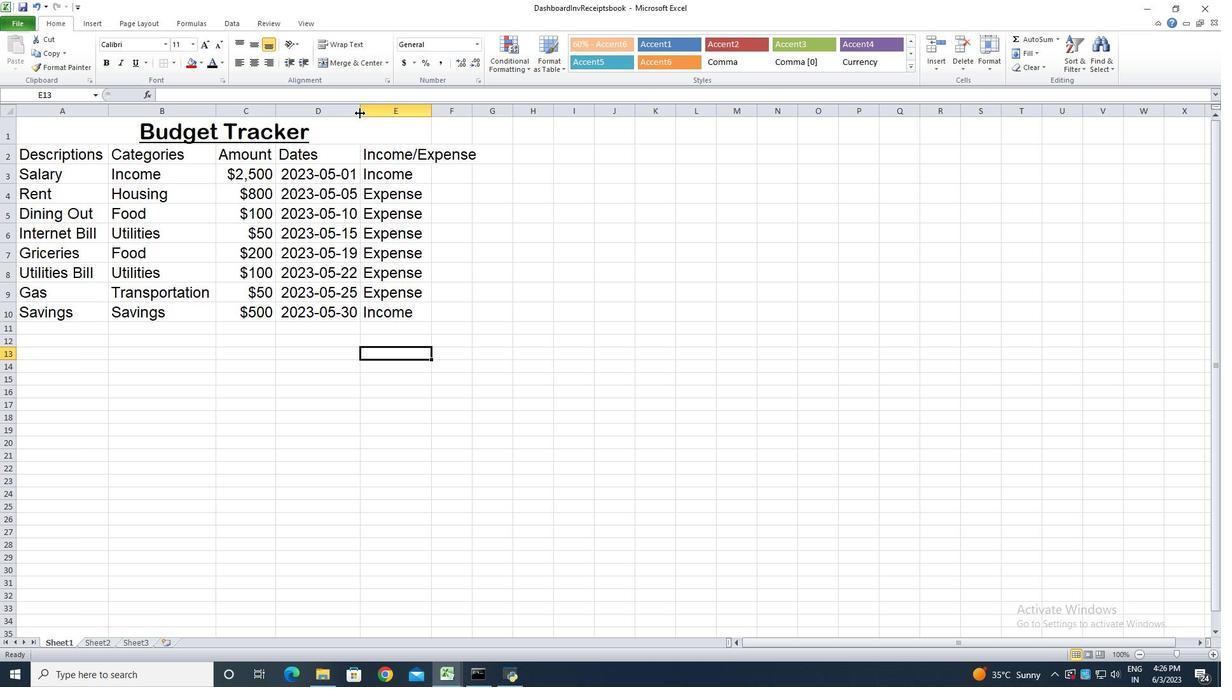 
Action: Mouse pressed left at (360, 113)
Screenshot: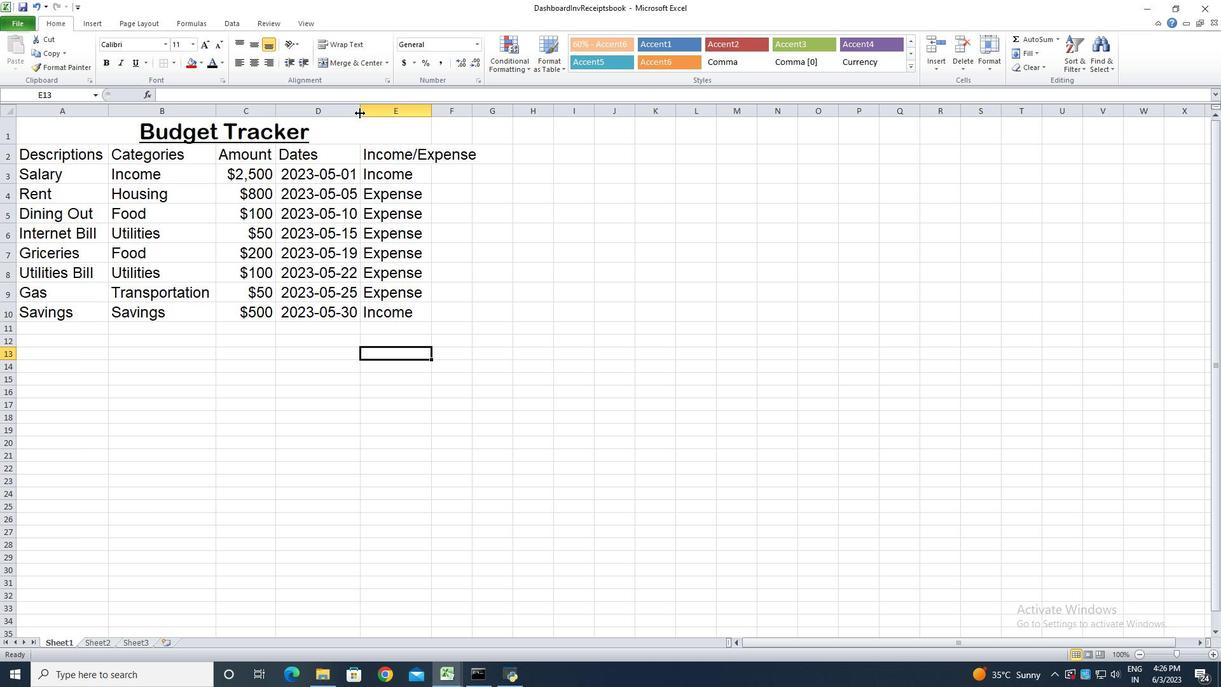 
Action: Mouse moved to (431, 112)
Screenshot: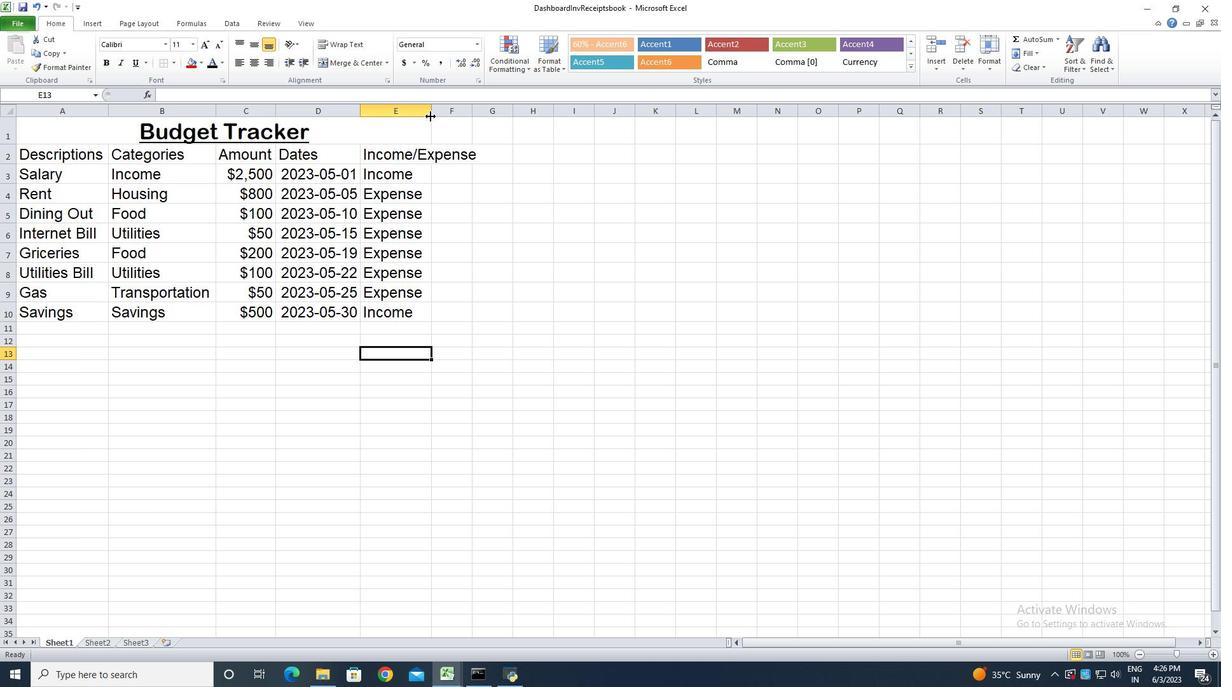 
Action: Mouse pressed left at (431, 112)
Screenshot: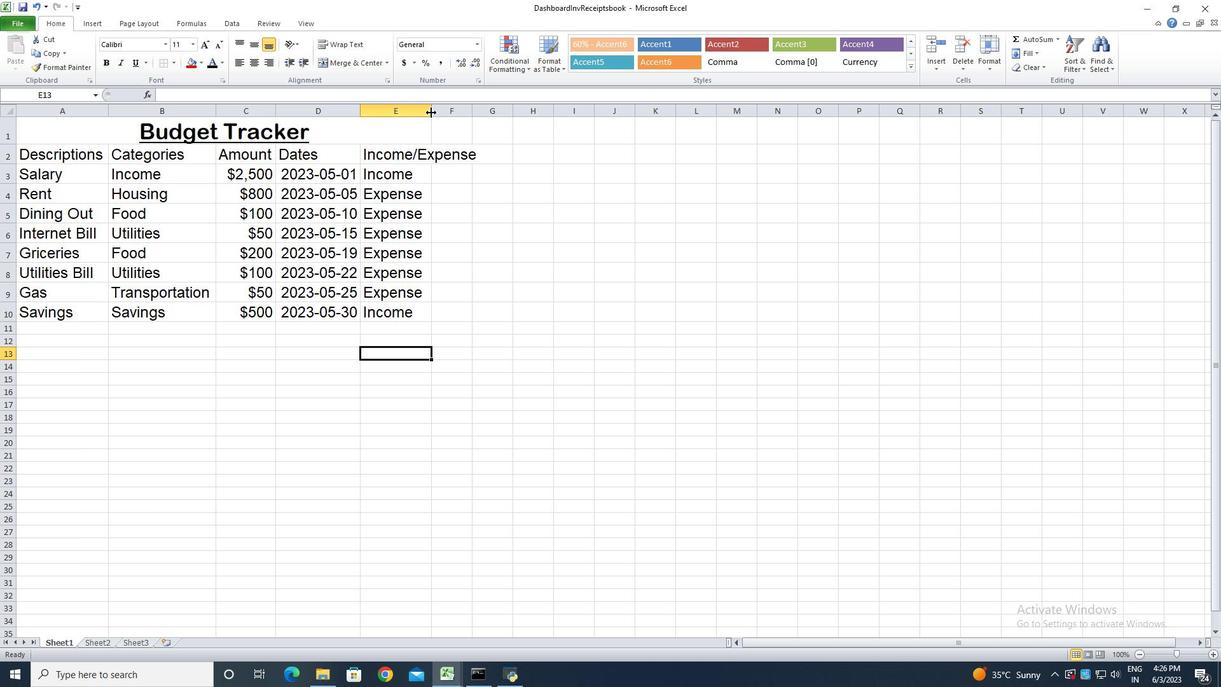 
Action: Mouse pressed left at (431, 112)
Screenshot: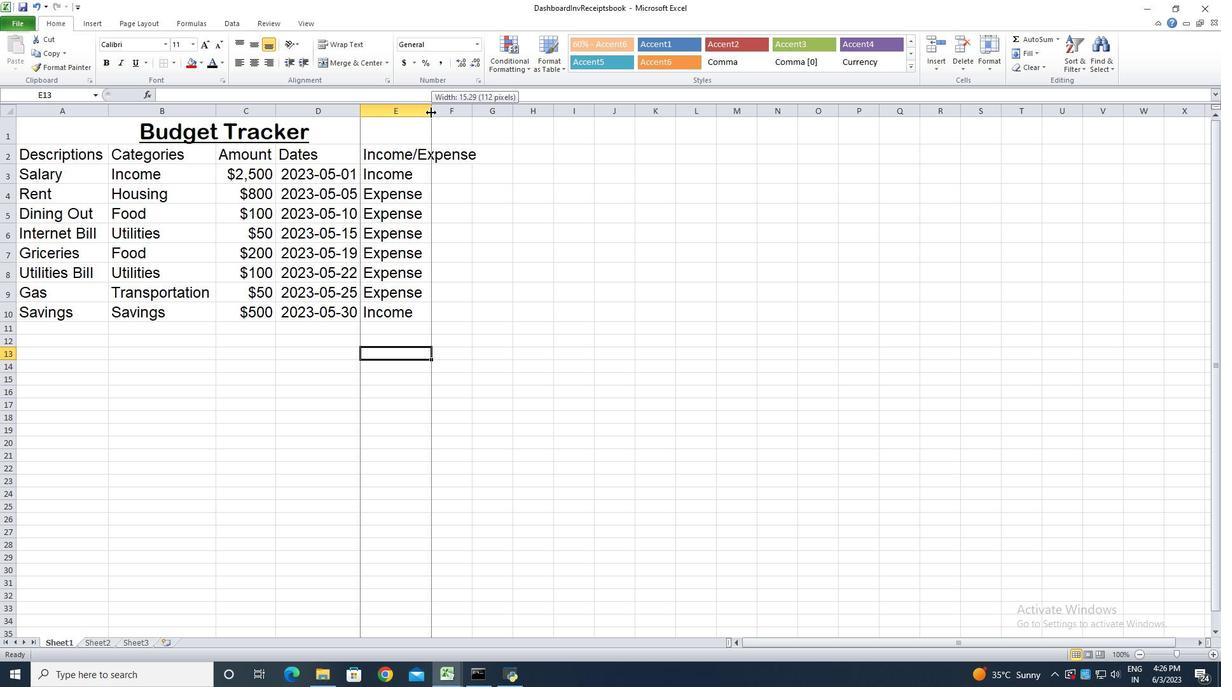 
Action: Mouse moved to (99, 130)
Screenshot: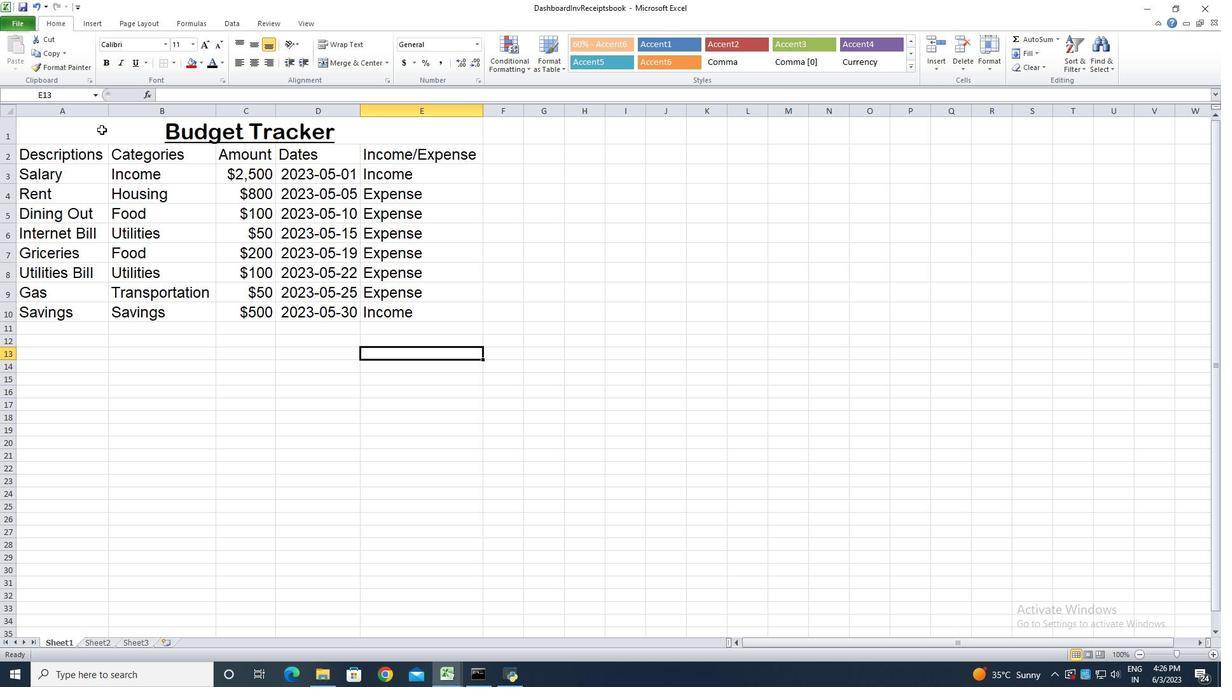 
Action: Mouse pressed left at (99, 130)
Screenshot: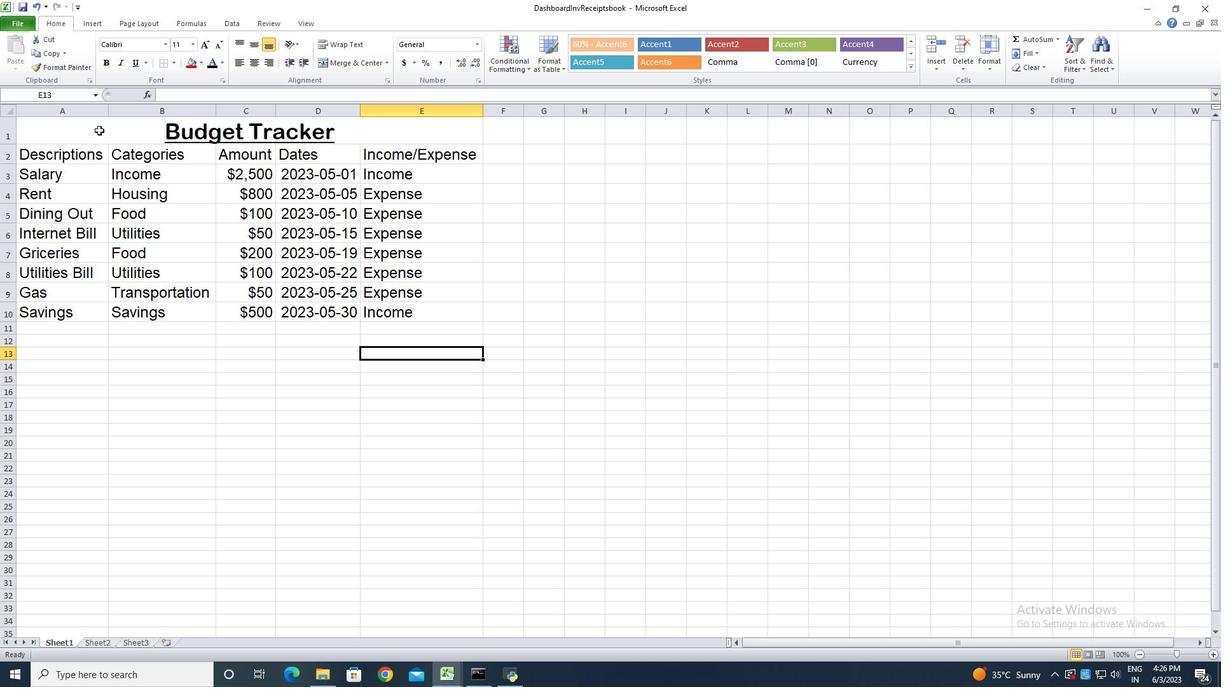 
Action: Mouse moved to (255, 40)
Screenshot: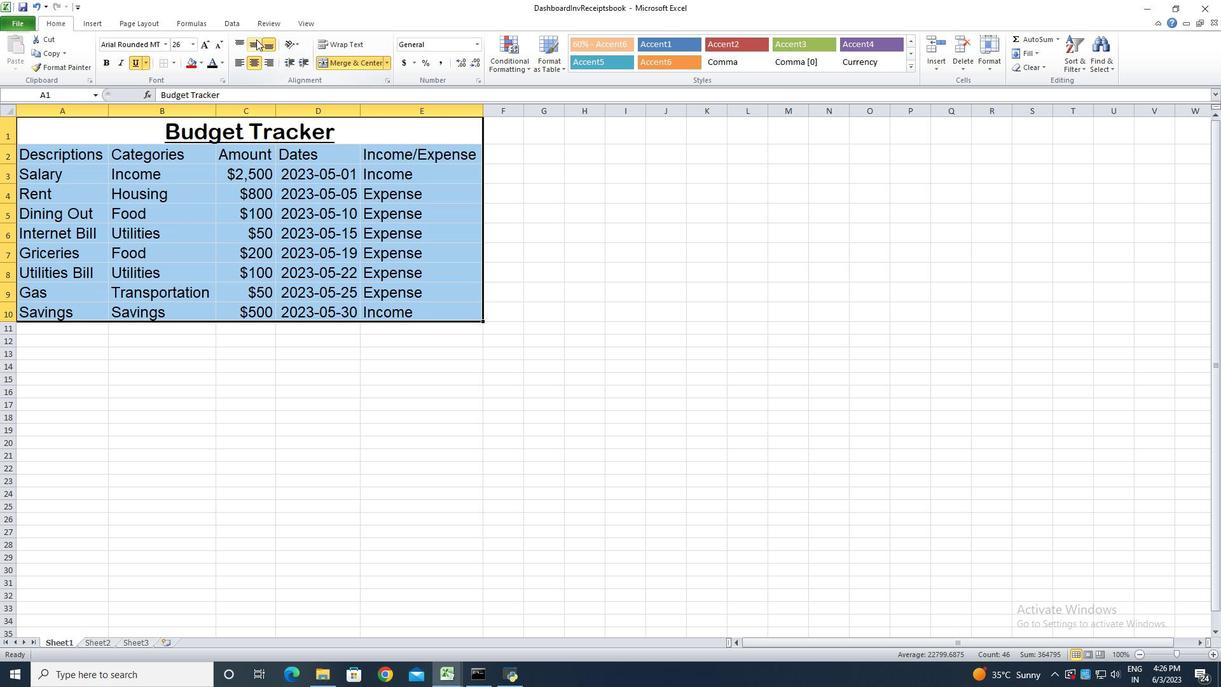 
Action: Mouse pressed left at (255, 40)
Screenshot: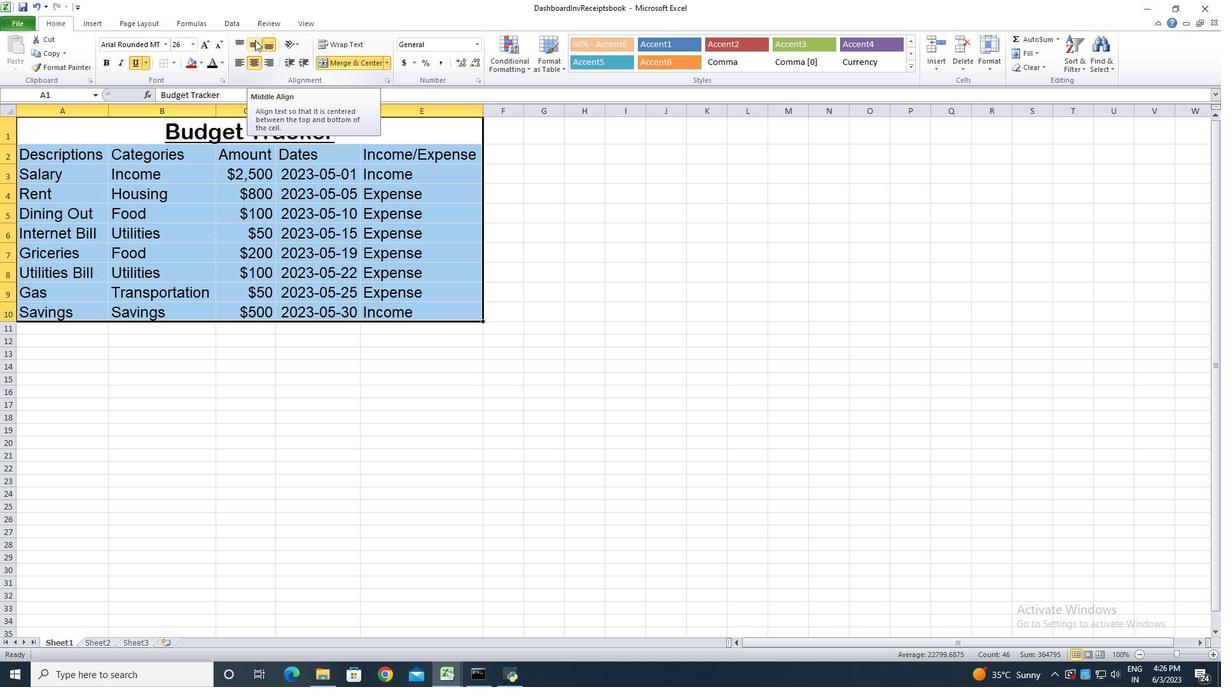 
Action: Mouse moved to (237, 61)
Screenshot: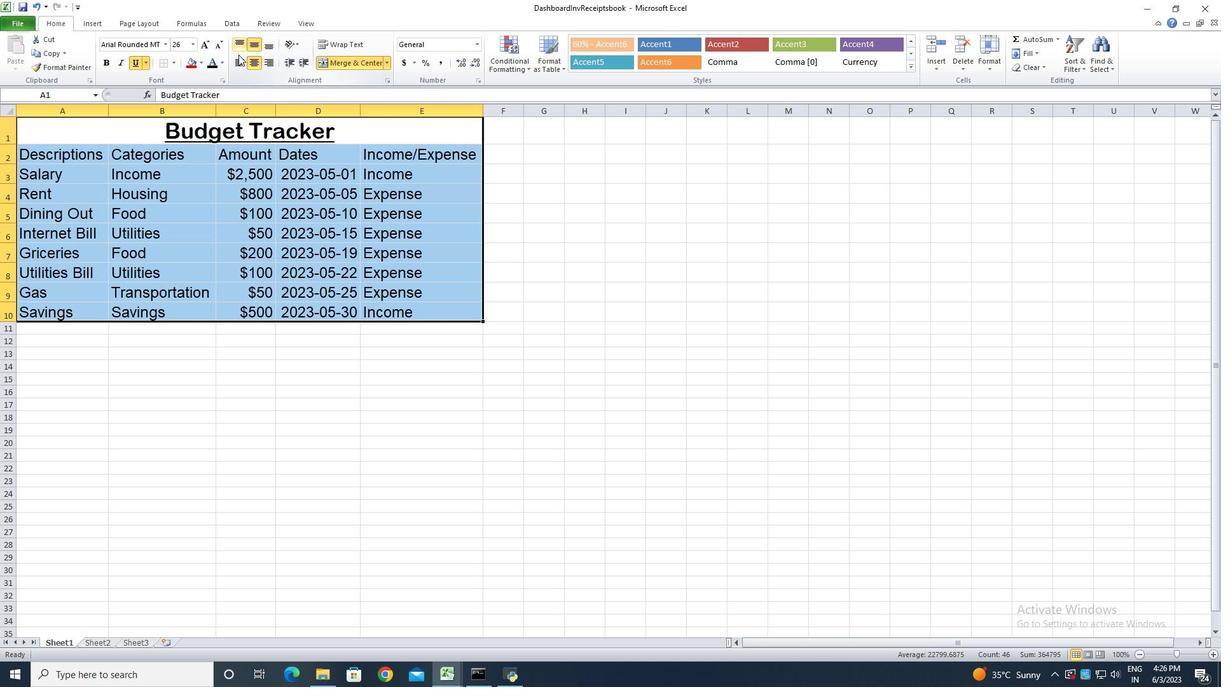 
Action: Mouse pressed left at (237, 61)
Screenshot: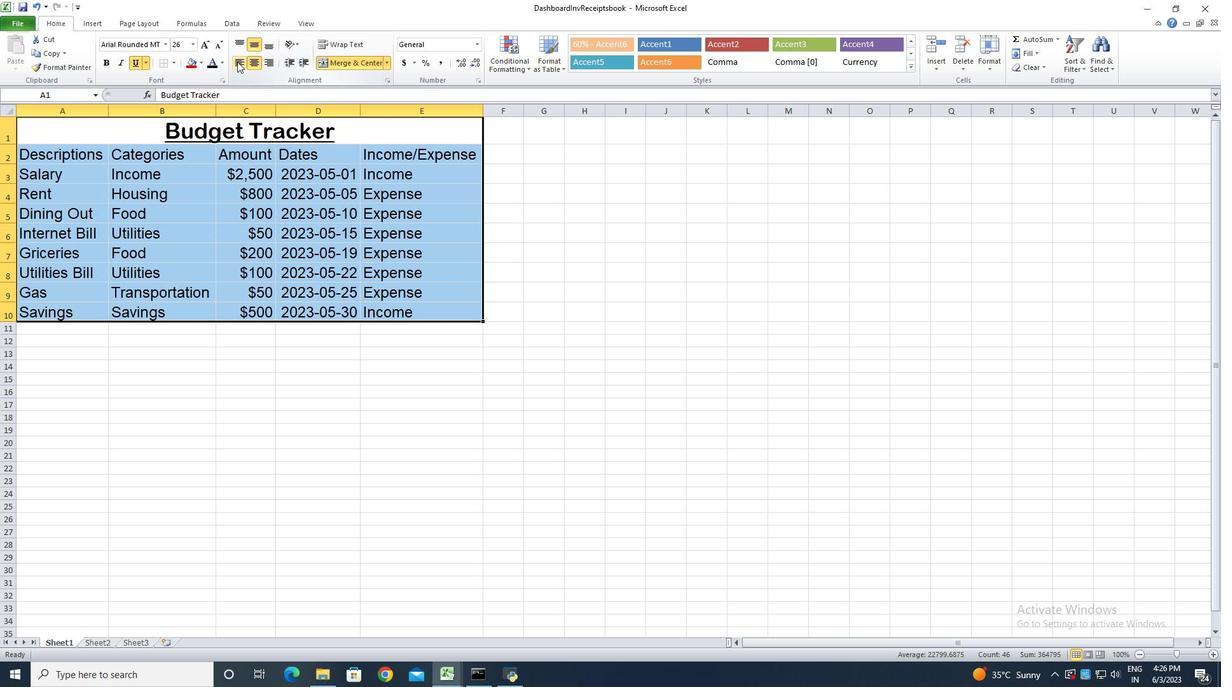 
Action: Mouse moved to (418, 365)
Screenshot: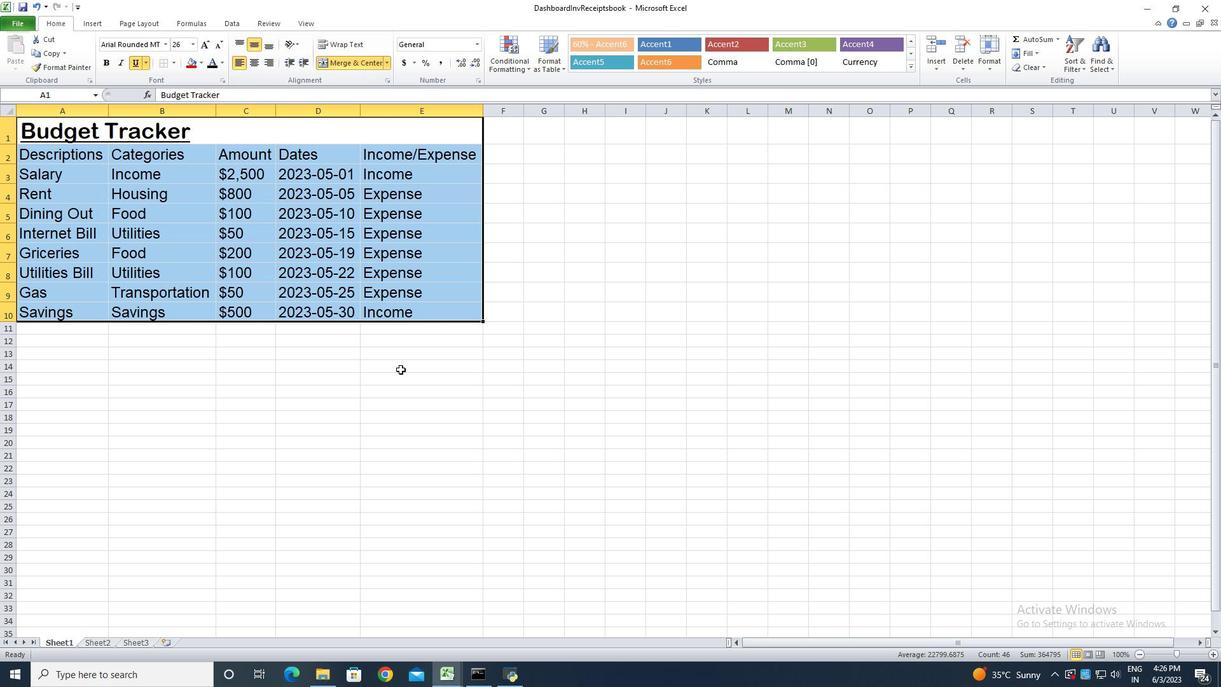 
Action: Mouse pressed left at (418, 365)
Screenshot: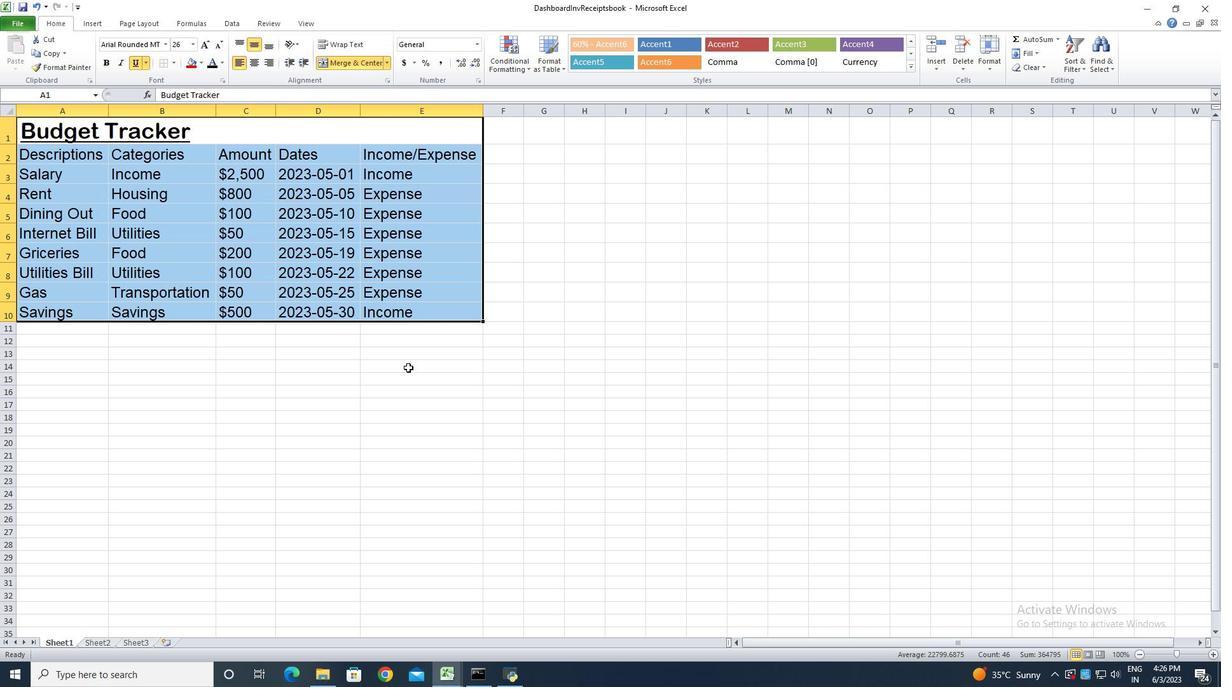 
Action: Key pressed ctrl+S<'\x13'><'\x13'><'\x13'><'\x13'>
Screenshot: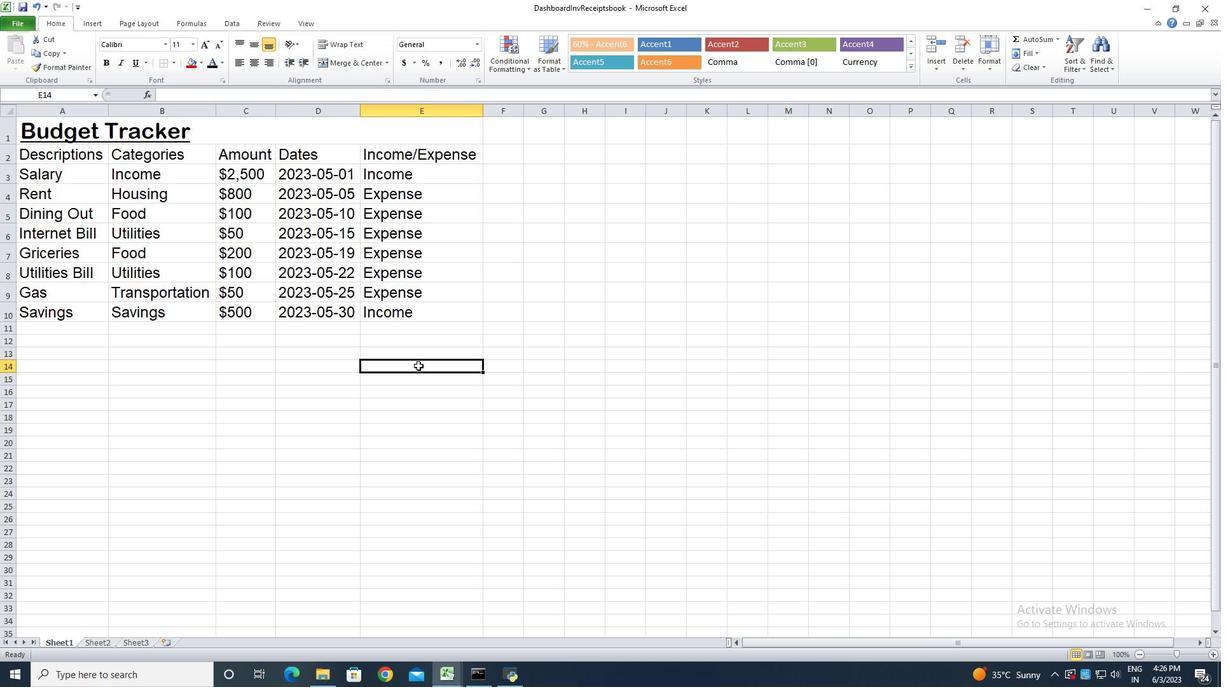 
